 Task: Create a due date automation trigger when advanced on, on the wednesday before a card is due add basic without the yellow label at 11:00 AM.
Action: Mouse moved to (1001, 308)
Screenshot: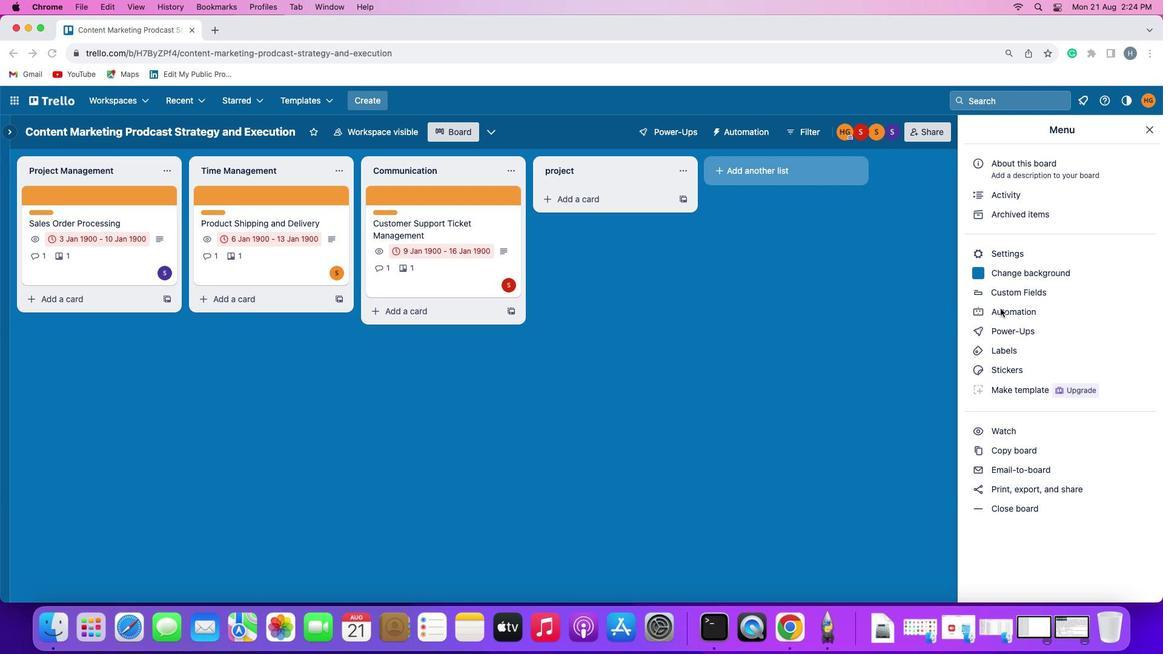
Action: Mouse pressed left at (1001, 308)
Screenshot: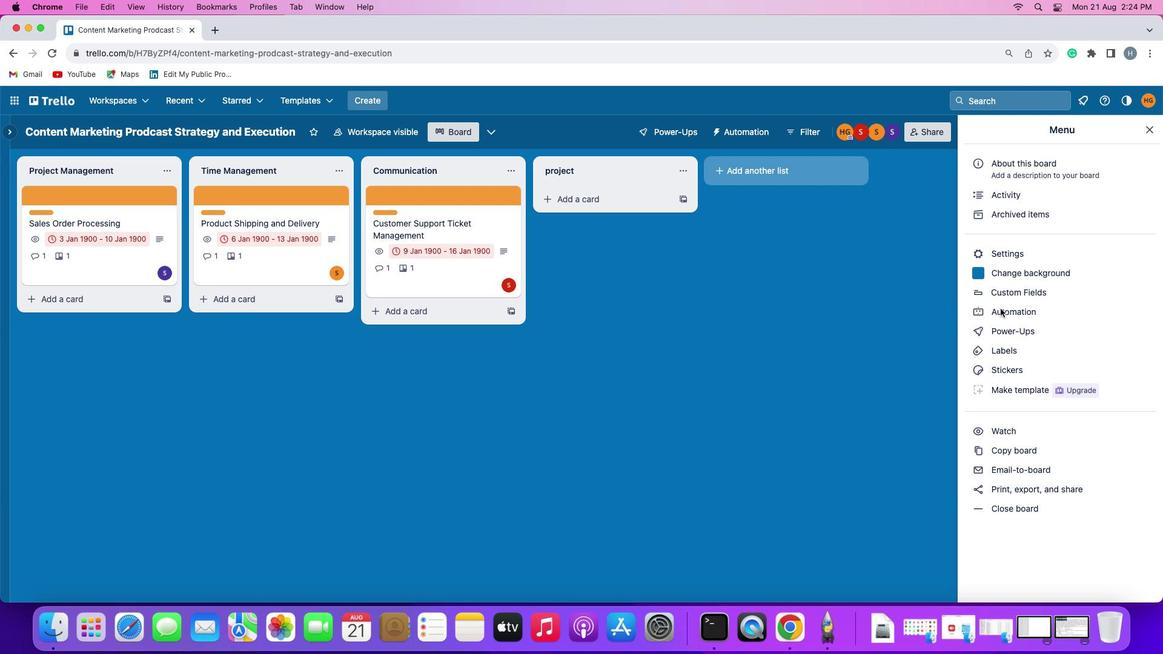 
Action: Mouse pressed left at (1001, 308)
Screenshot: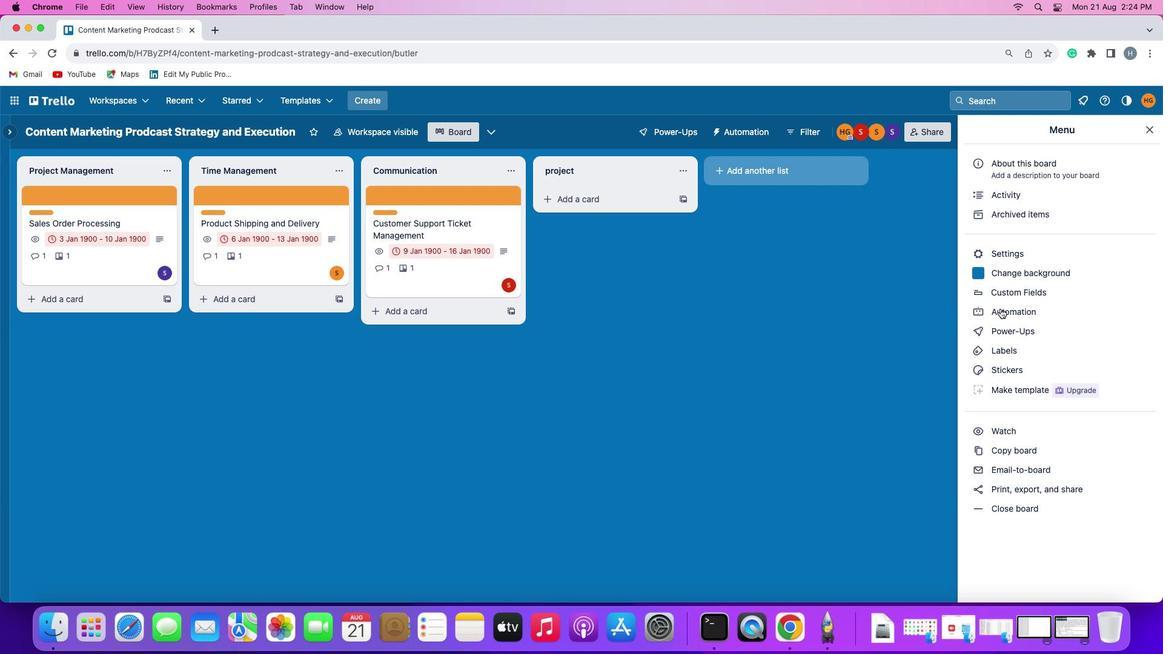 
Action: Mouse moved to (90, 290)
Screenshot: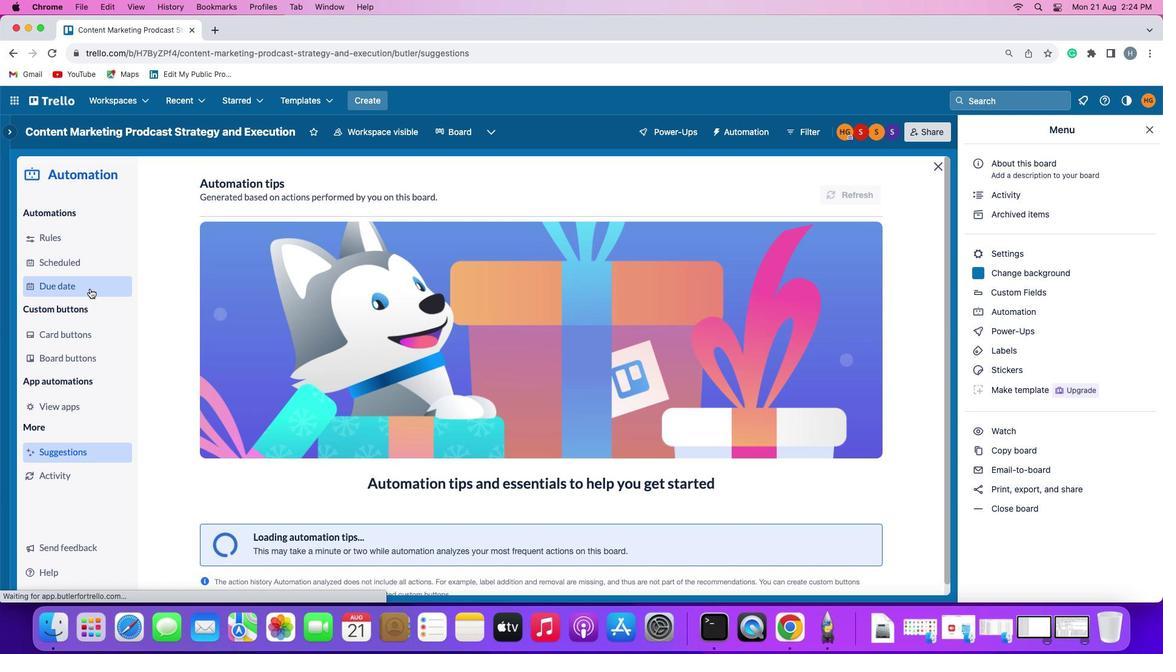 
Action: Mouse pressed left at (90, 290)
Screenshot: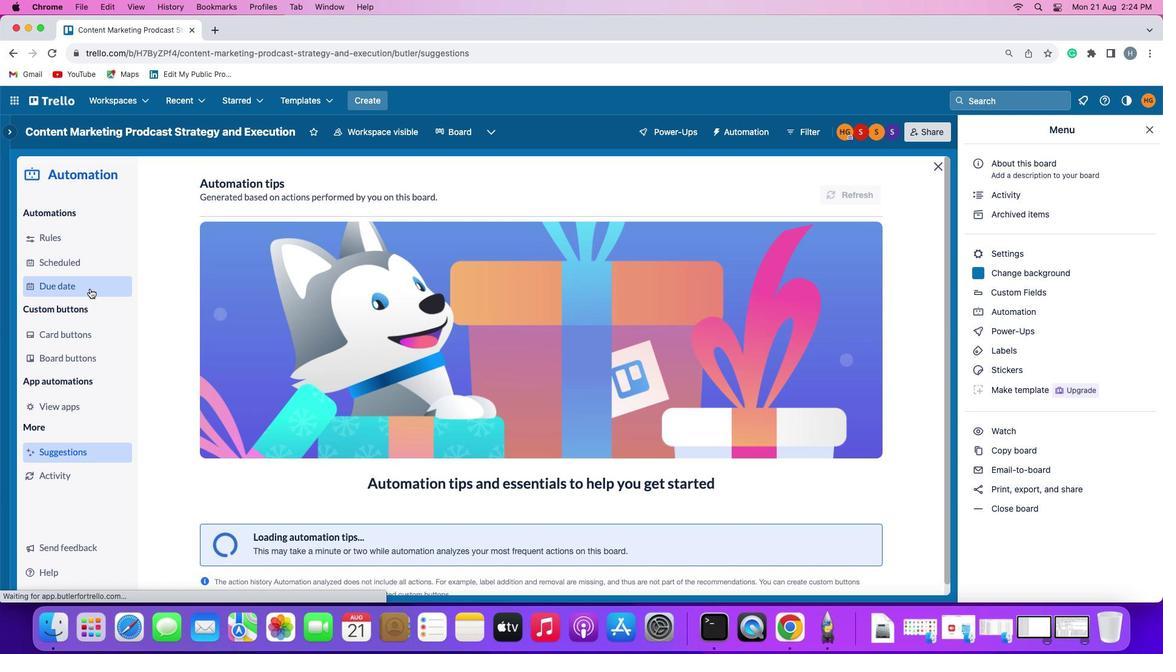 
Action: Mouse moved to (804, 187)
Screenshot: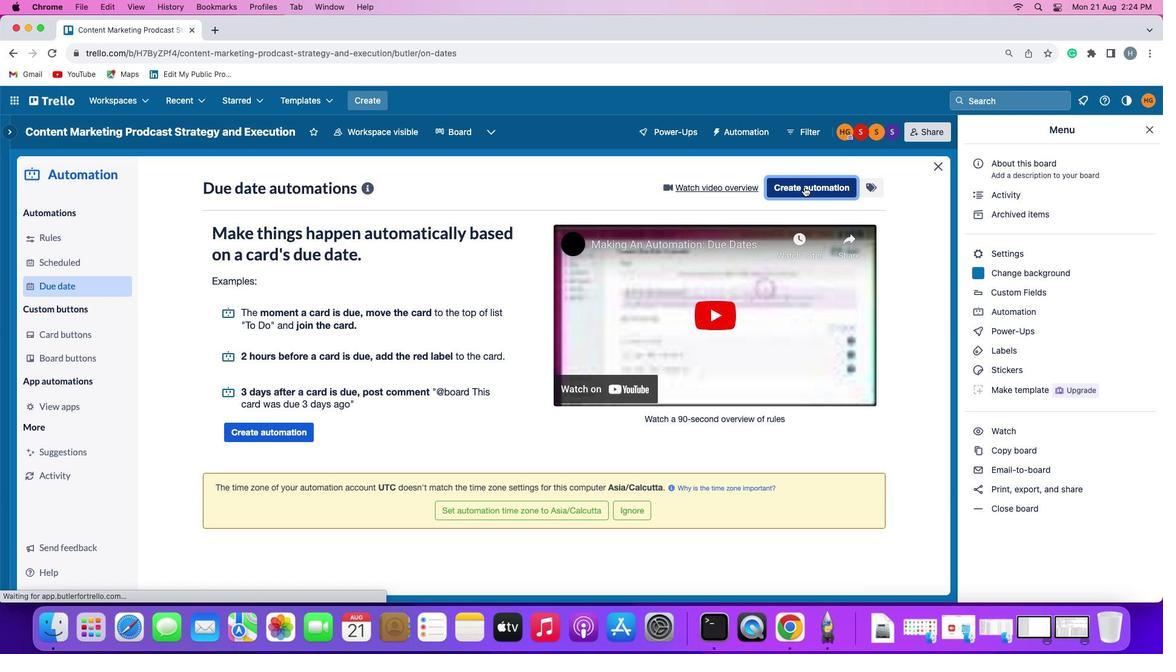 
Action: Mouse pressed left at (804, 187)
Screenshot: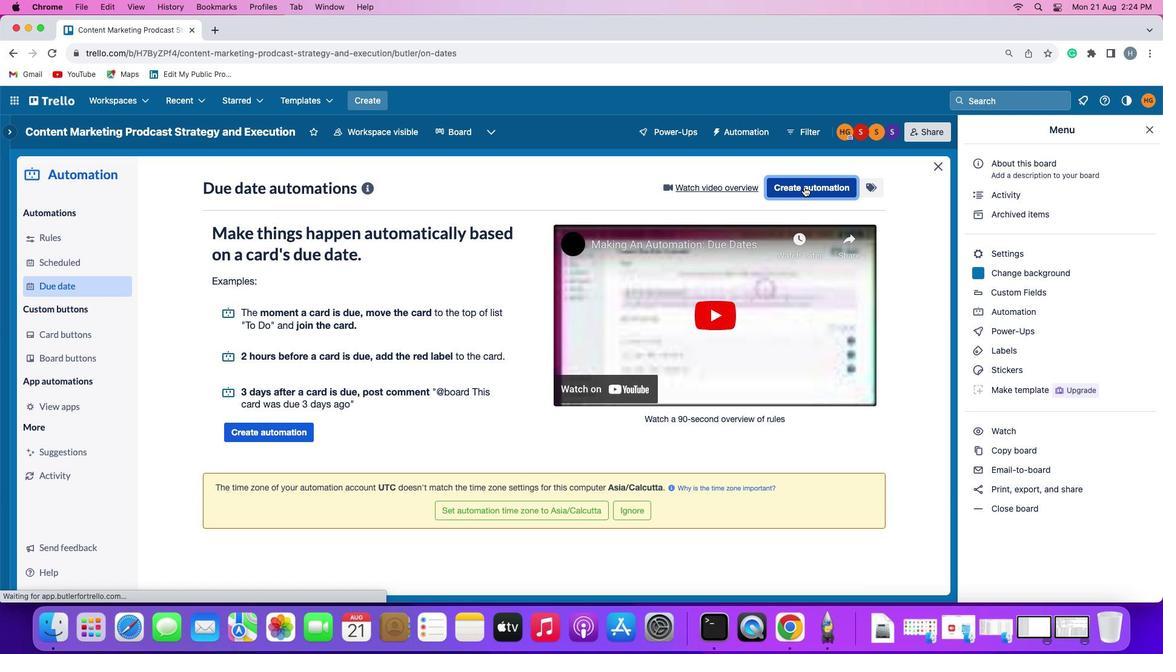 
Action: Mouse moved to (232, 303)
Screenshot: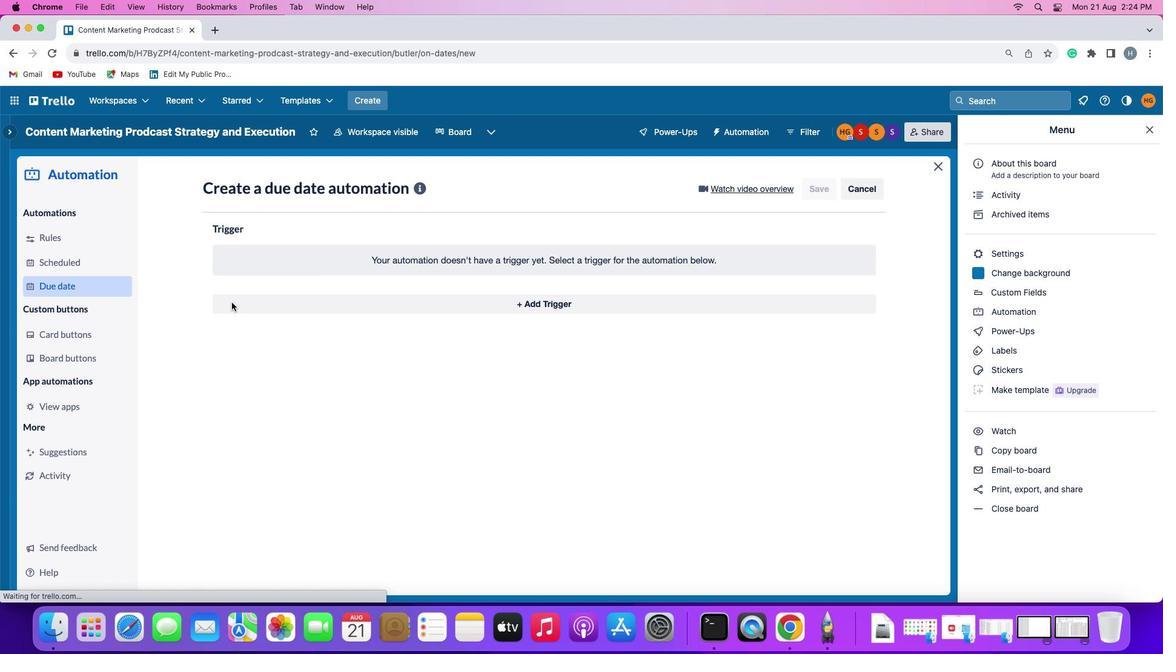 
Action: Mouse pressed left at (232, 303)
Screenshot: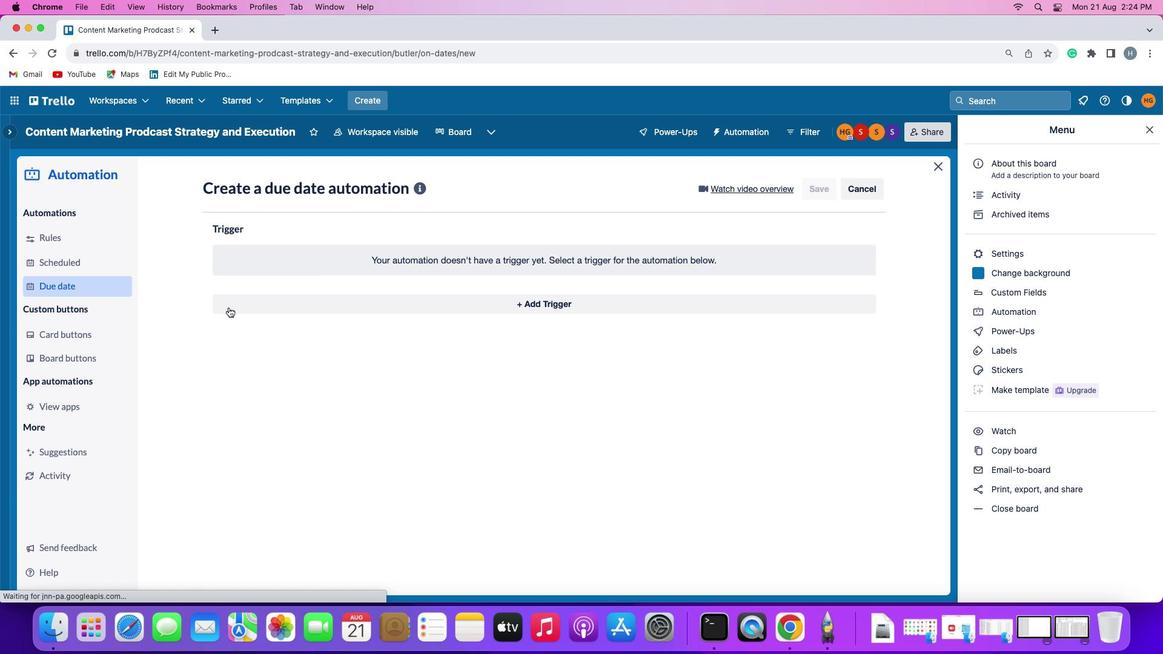 
Action: Mouse moved to (257, 527)
Screenshot: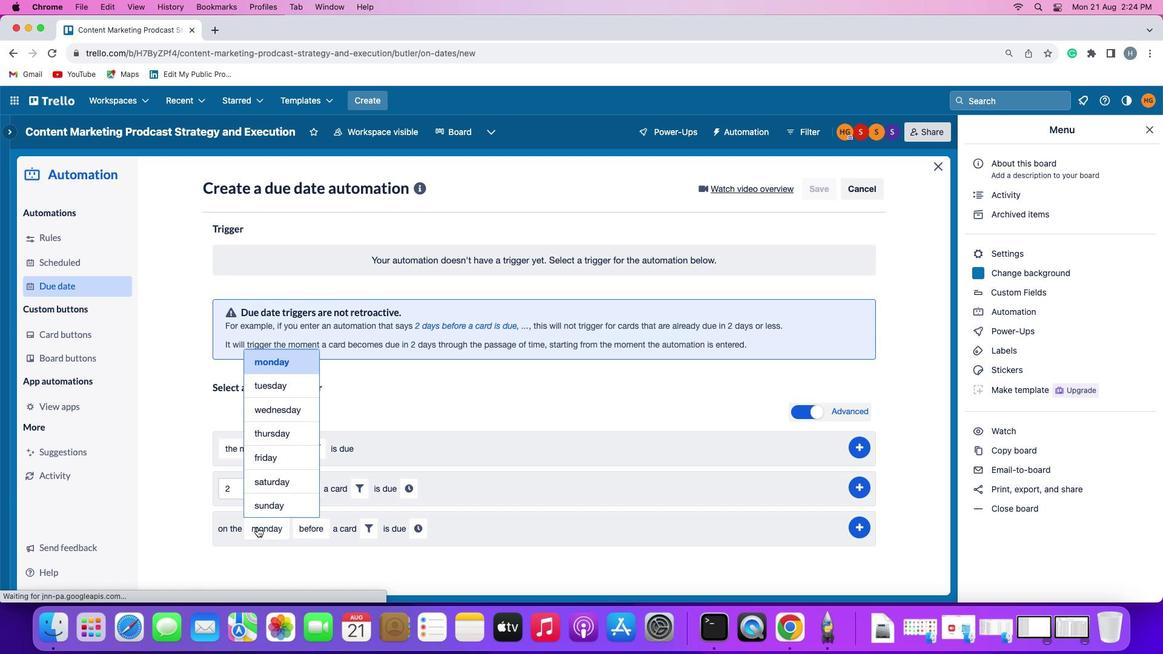 
Action: Mouse pressed left at (257, 527)
Screenshot: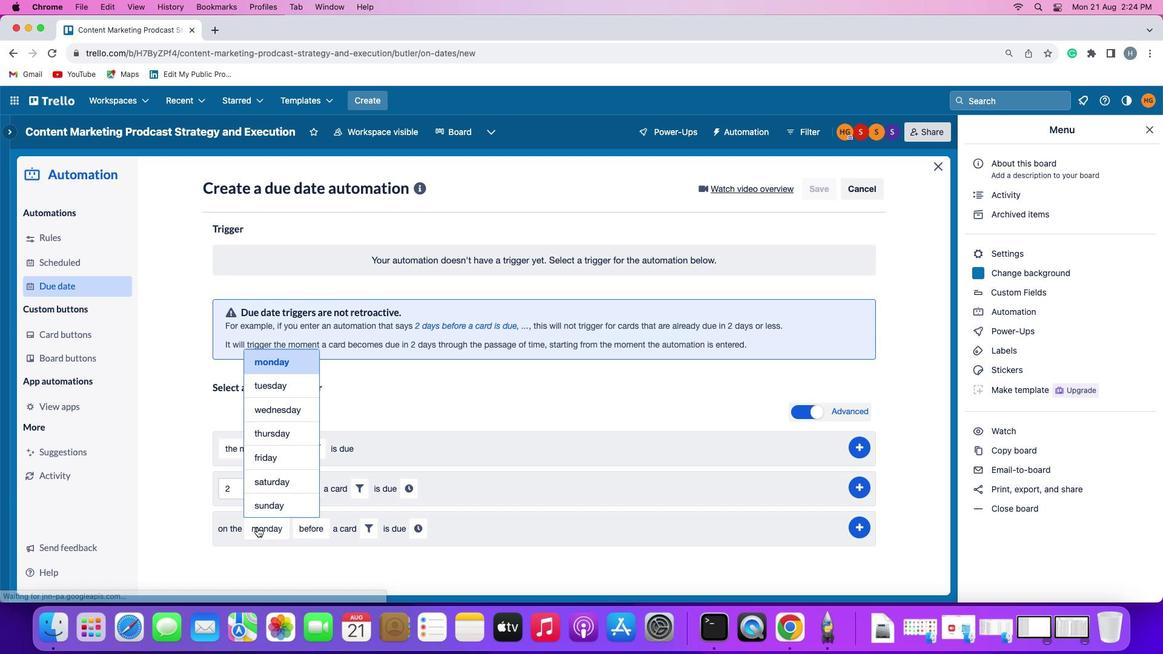
Action: Mouse moved to (276, 409)
Screenshot: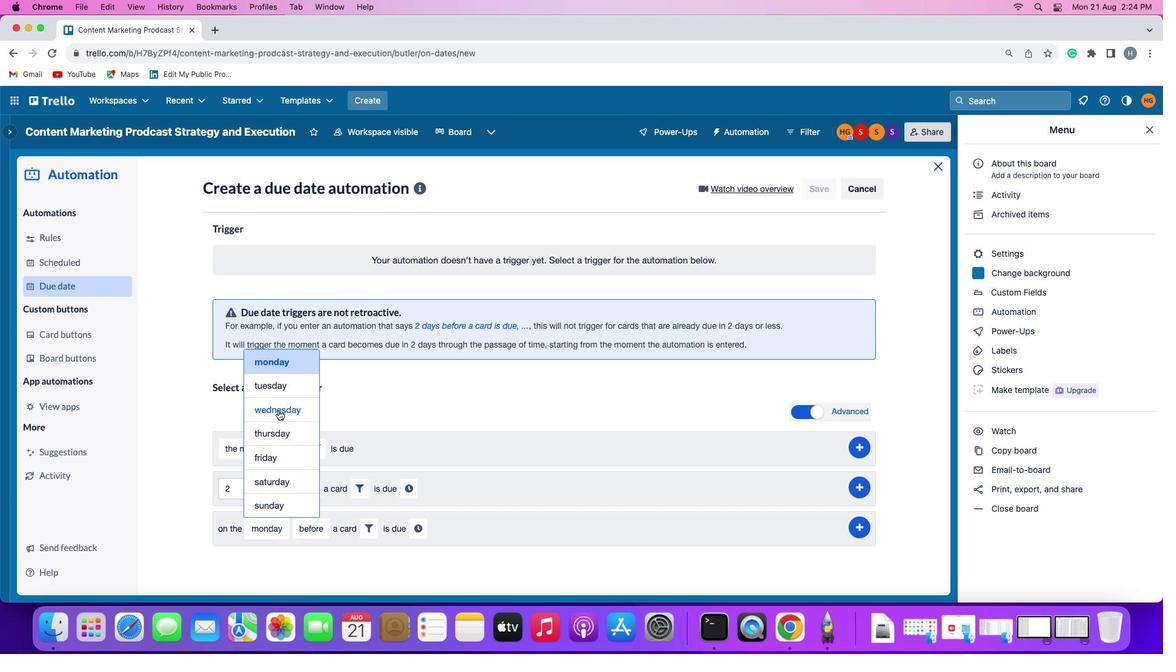 
Action: Mouse pressed left at (276, 409)
Screenshot: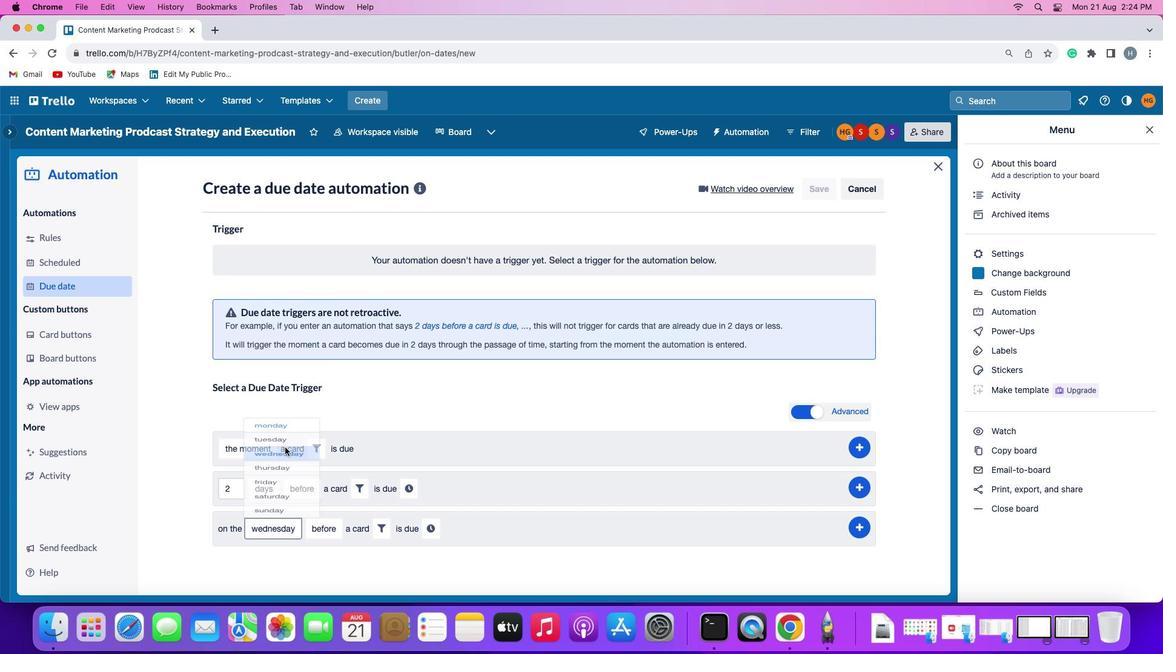 
Action: Mouse moved to (311, 534)
Screenshot: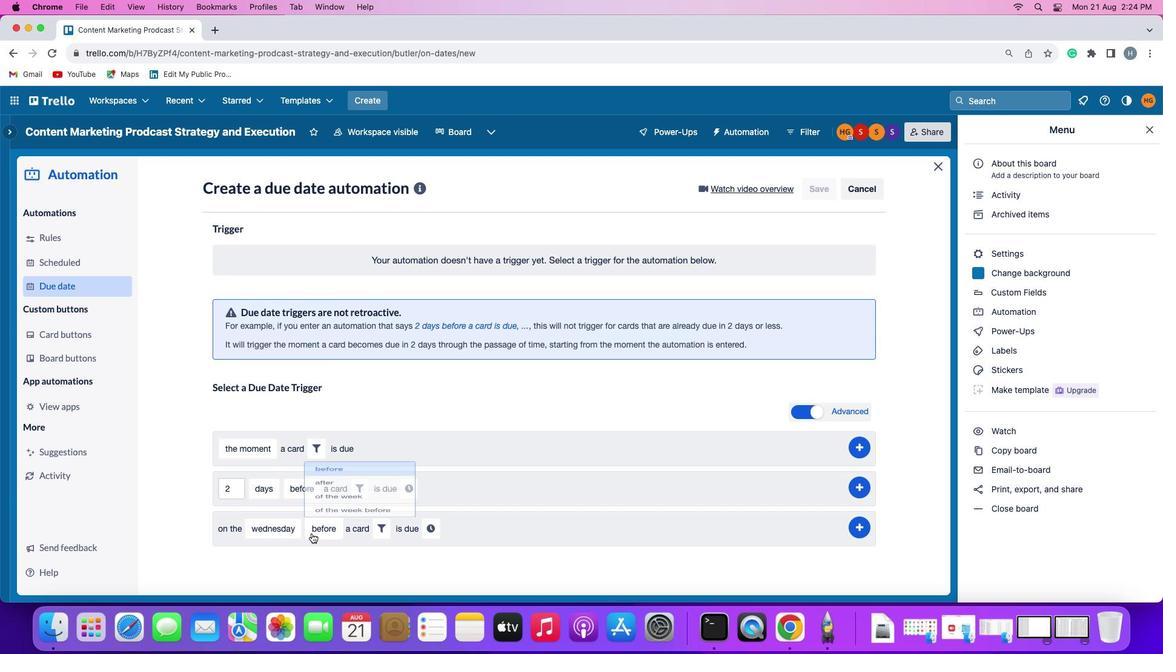 
Action: Mouse pressed left at (311, 534)
Screenshot: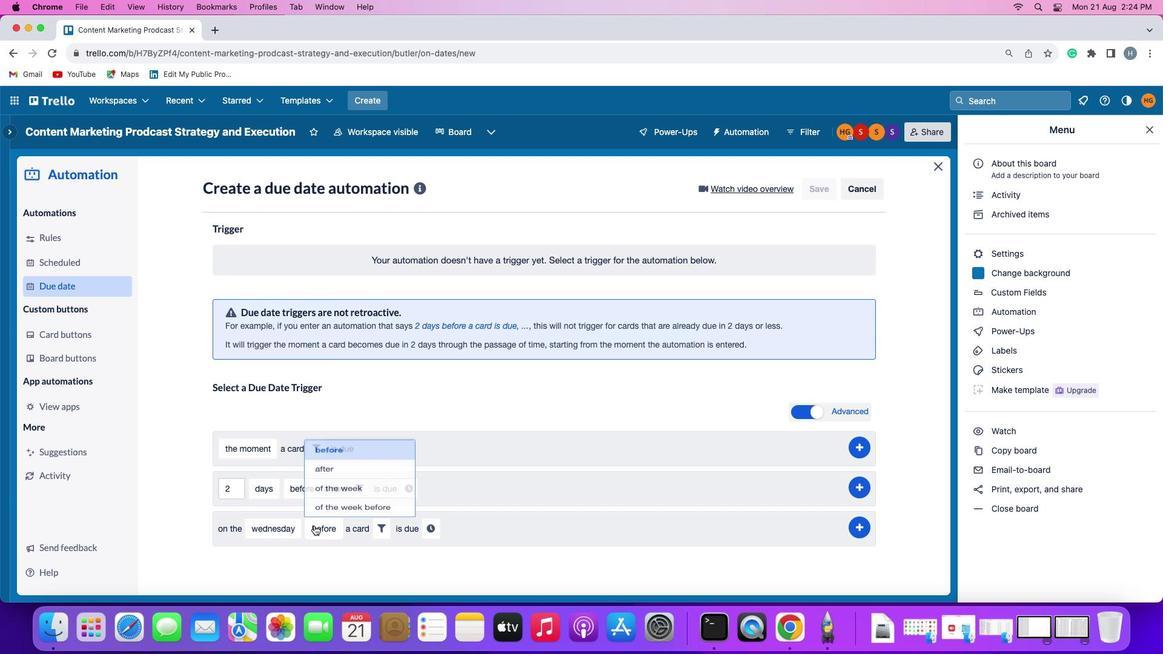 
Action: Mouse moved to (343, 437)
Screenshot: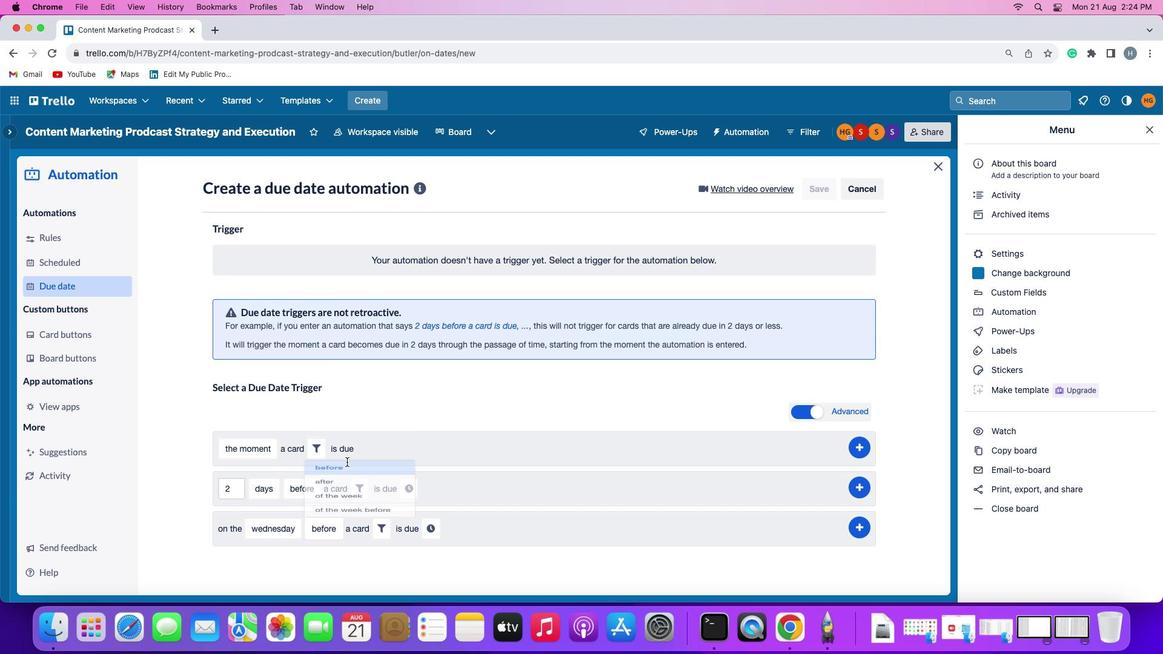 
Action: Mouse pressed left at (343, 437)
Screenshot: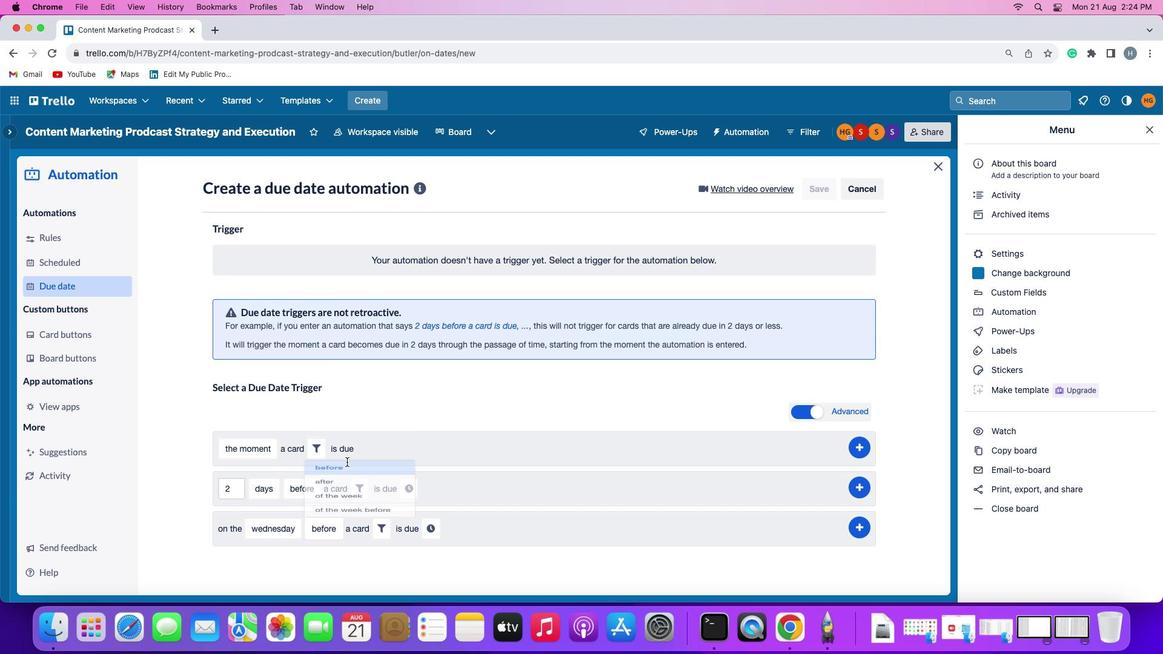 
Action: Mouse moved to (383, 533)
Screenshot: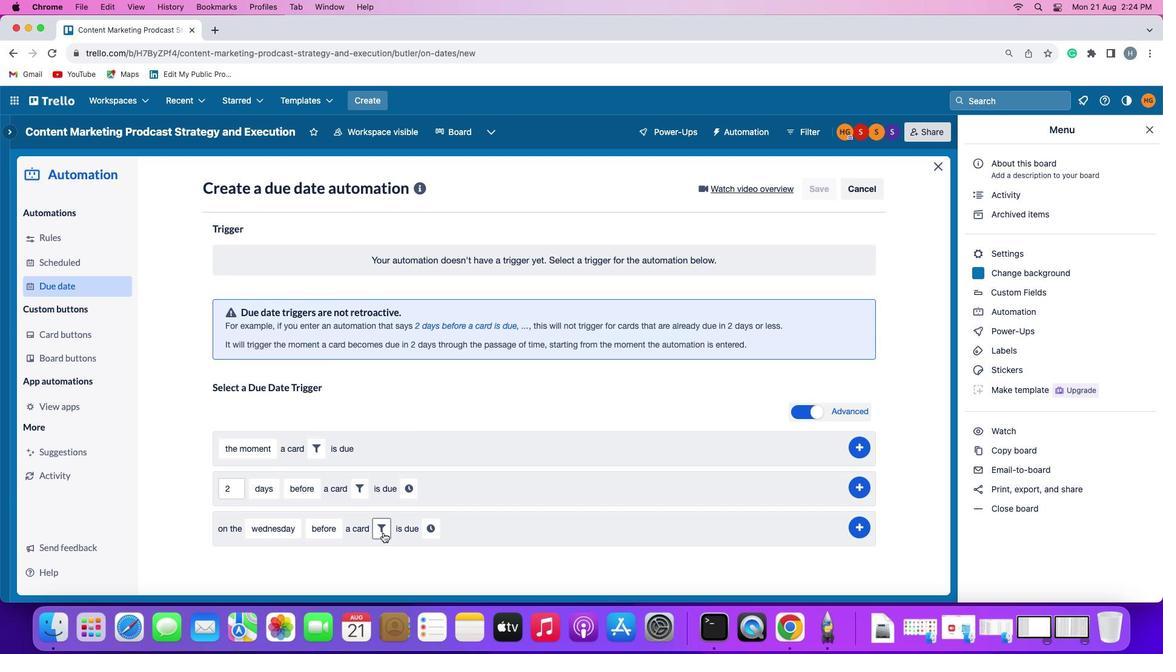 
Action: Mouse pressed left at (383, 533)
Screenshot: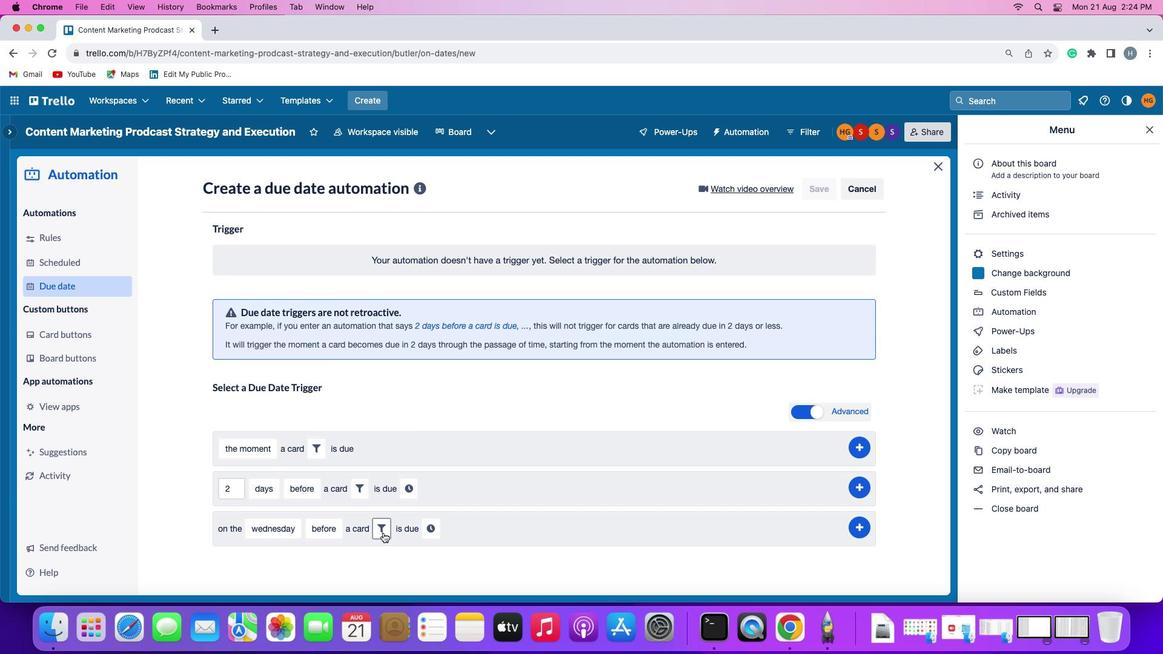 
Action: Mouse moved to (360, 559)
Screenshot: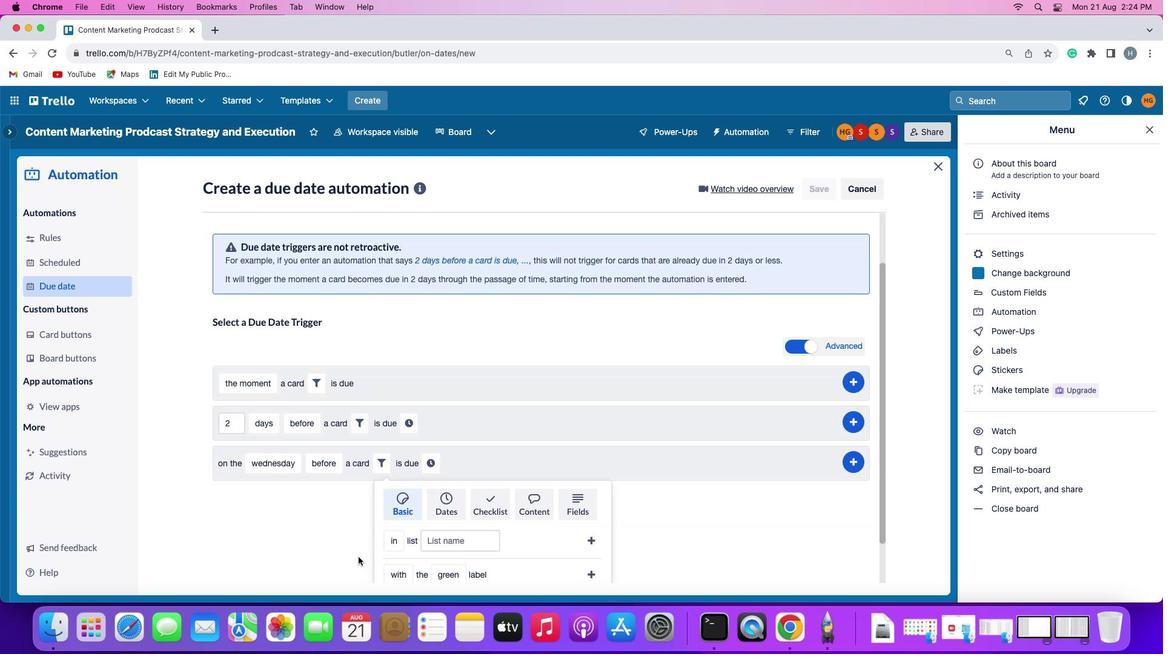 
Action: Mouse scrolled (360, 559) with delta (0, 0)
Screenshot: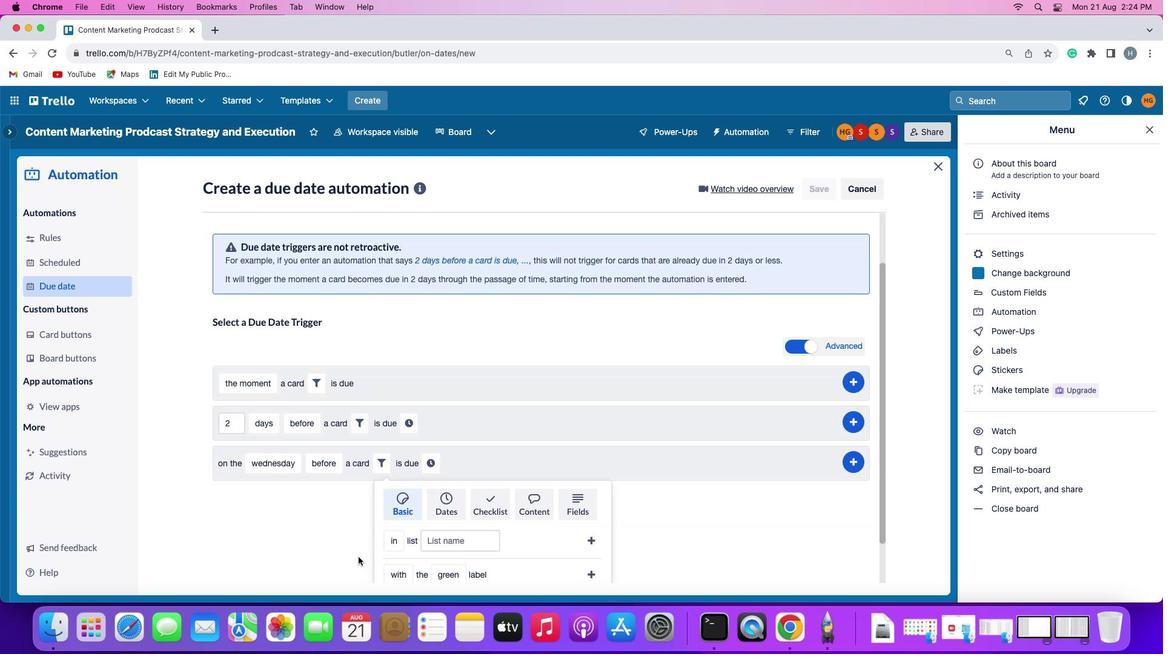 
Action: Mouse scrolled (360, 559) with delta (0, 0)
Screenshot: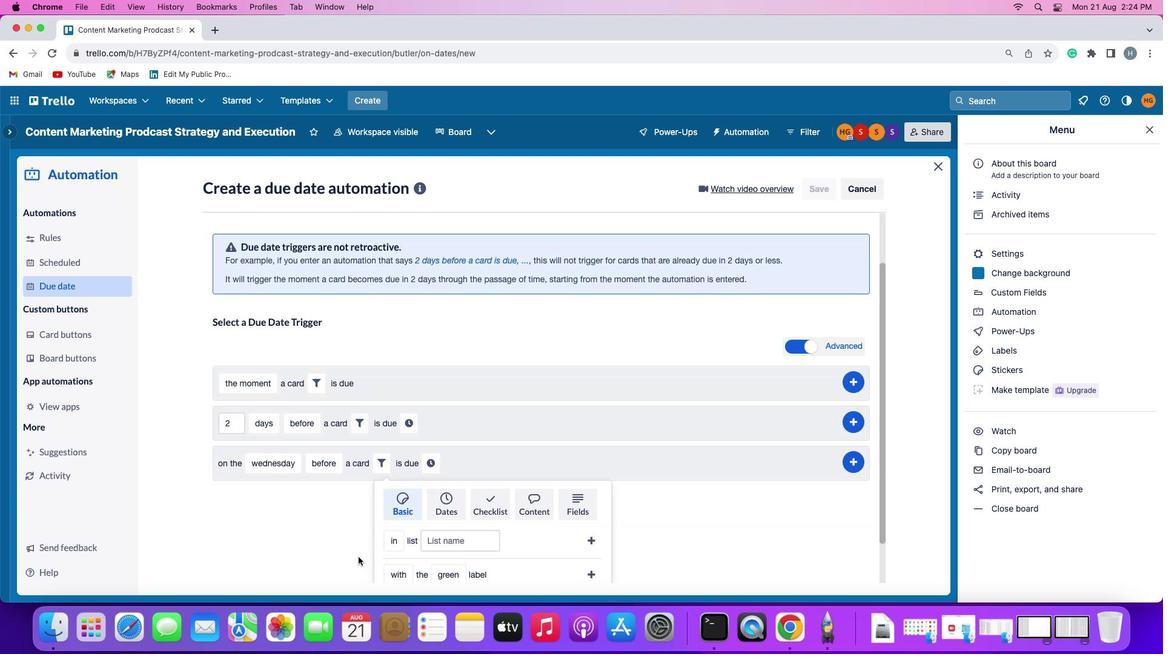 
Action: Mouse scrolled (360, 559) with delta (0, -1)
Screenshot: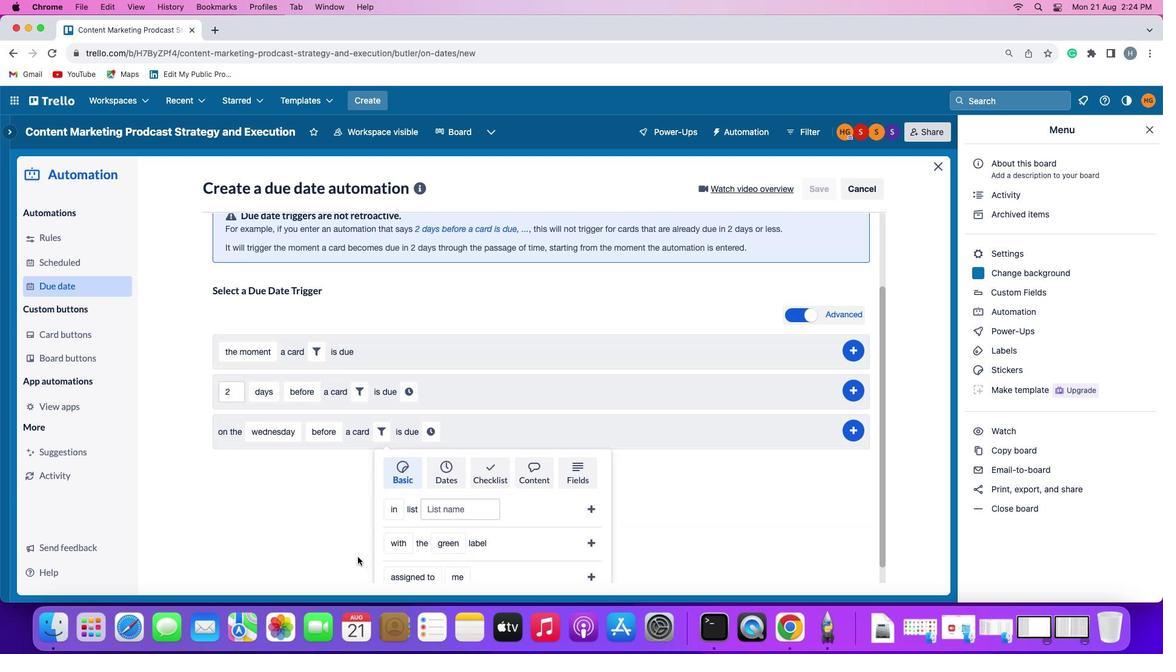 
Action: Mouse scrolled (360, 559) with delta (0, -3)
Screenshot: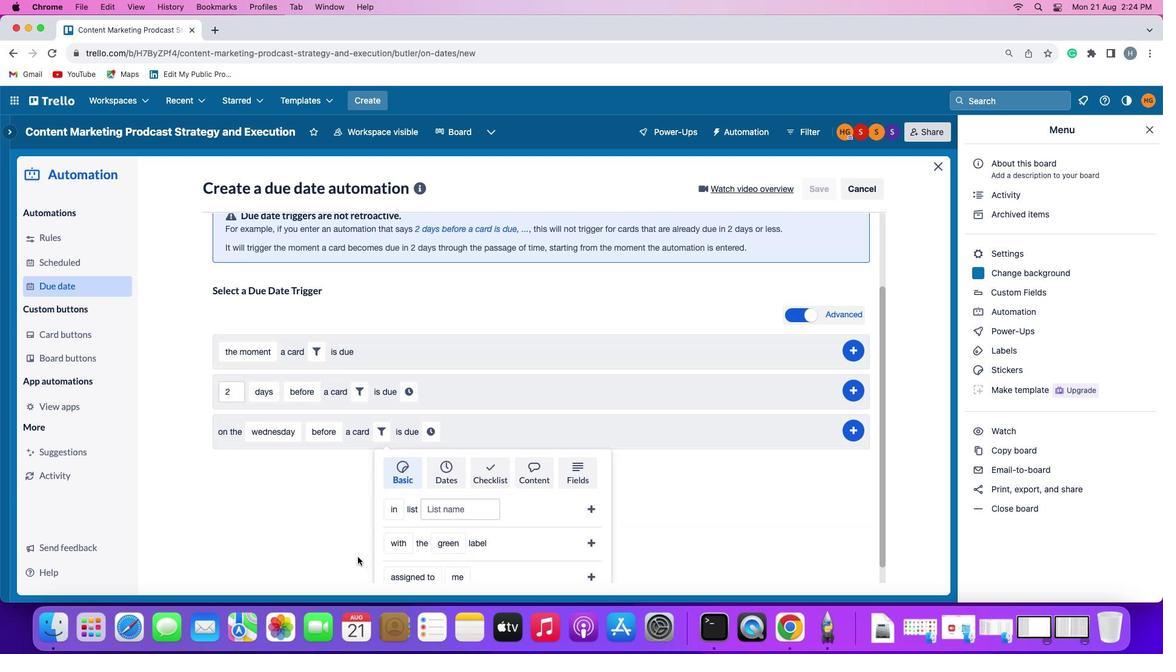 
Action: Mouse moved to (359, 559)
Screenshot: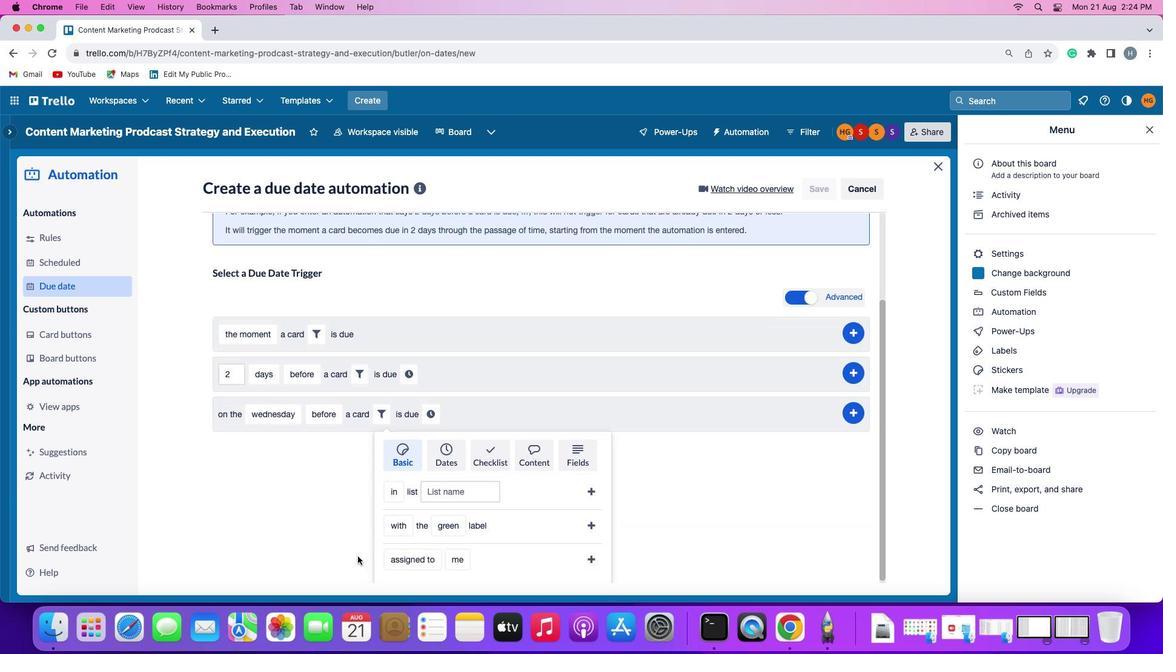 
Action: Mouse scrolled (359, 559) with delta (0, -3)
Screenshot: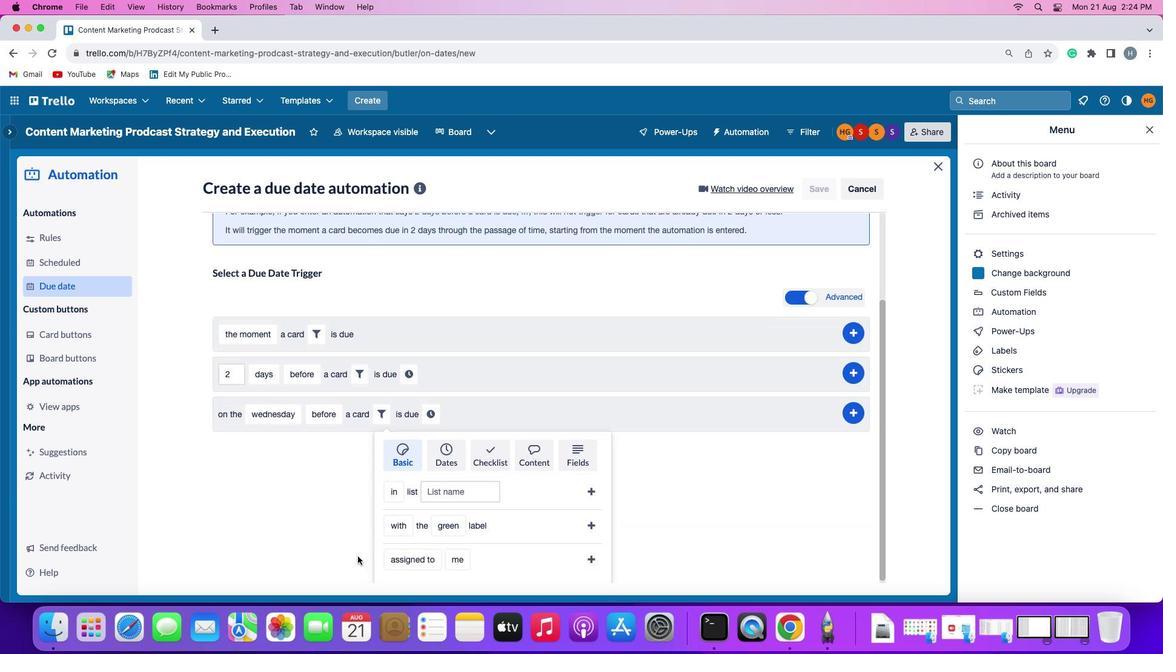 
Action: Mouse moved to (357, 557)
Screenshot: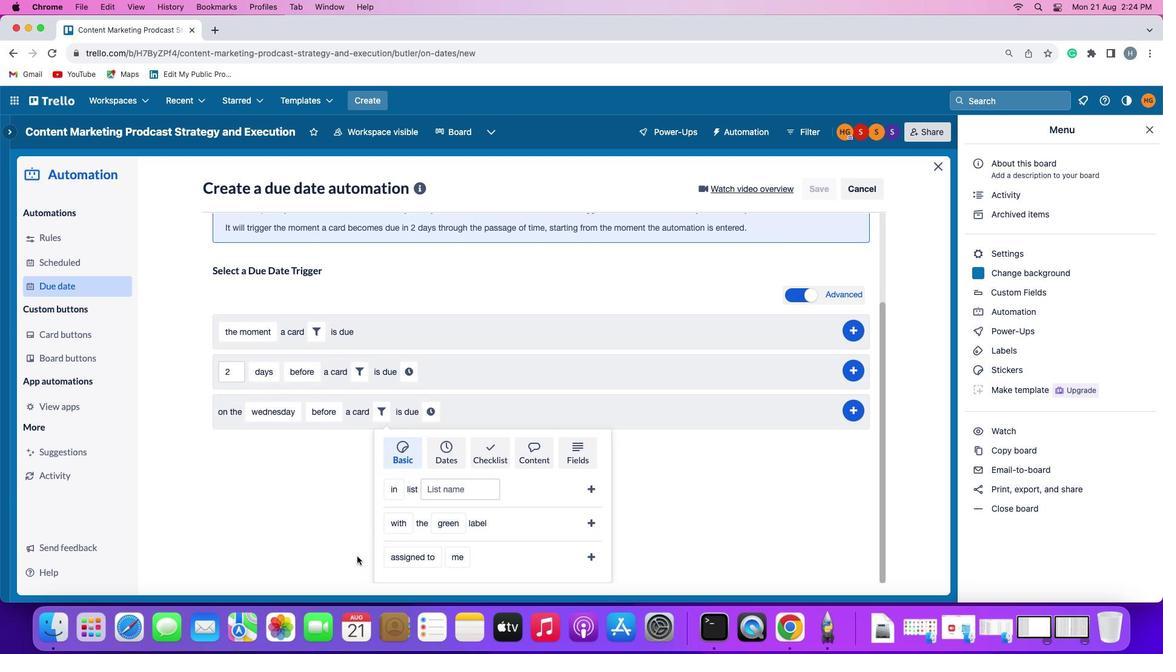 
Action: Mouse scrolled (357, 557) with delta (0, 0)
Screenshot: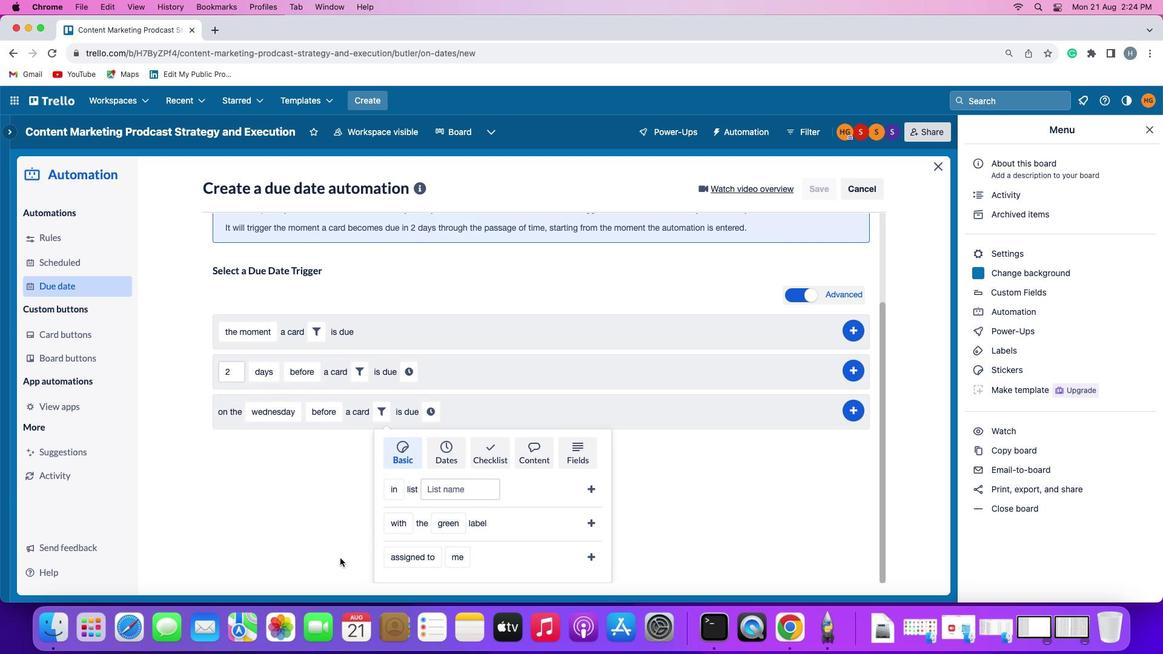
Action: Mouse scrolled (357, 557) with delta (0, 0)
Screenshot: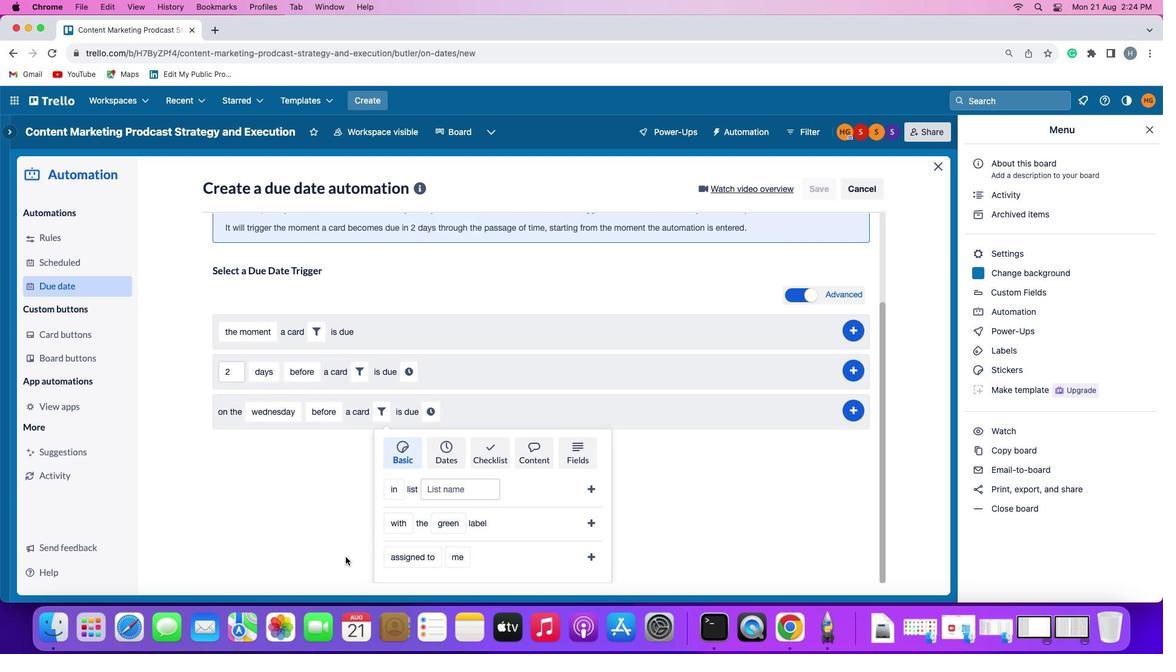 
Action: Mouse moved to (354, 556)
Screenshot: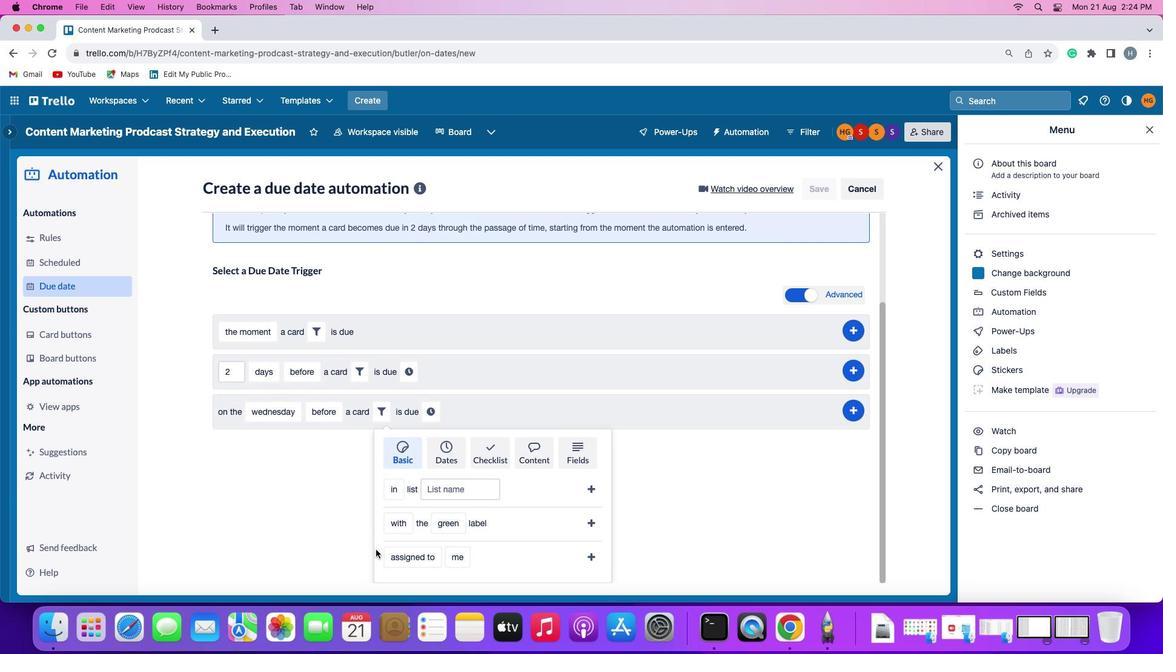 
Action: Mouse scrolled (354, 556) with delta (0, -1)
Screenshot: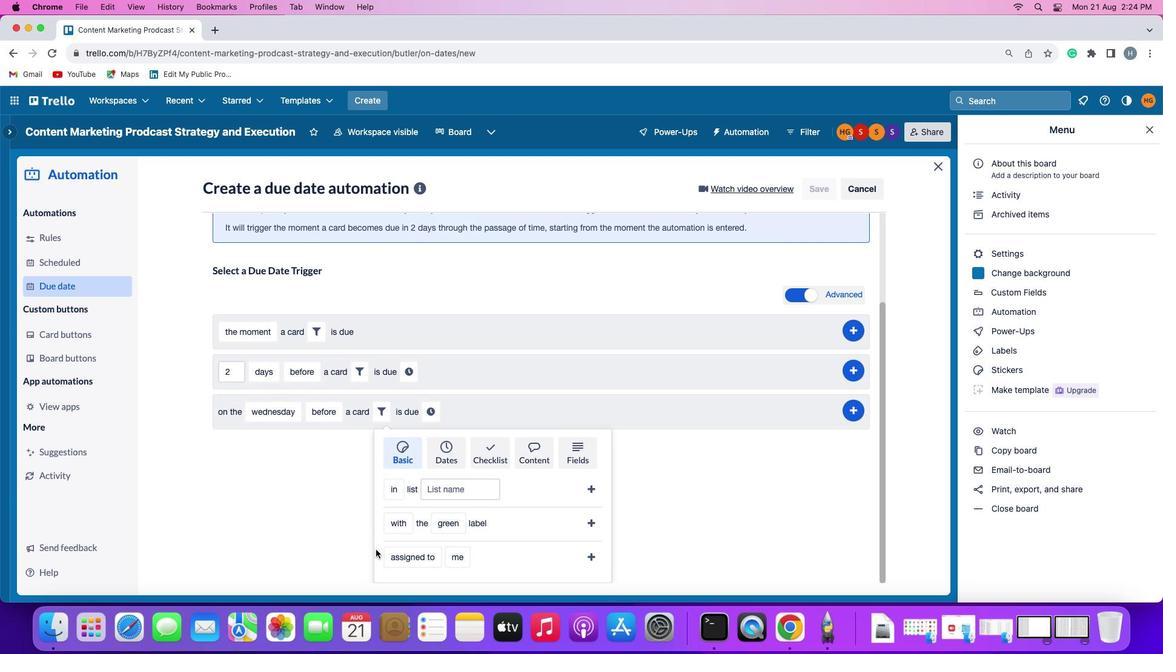 
Action: Mouse moved to (398, 523)
Screenshot: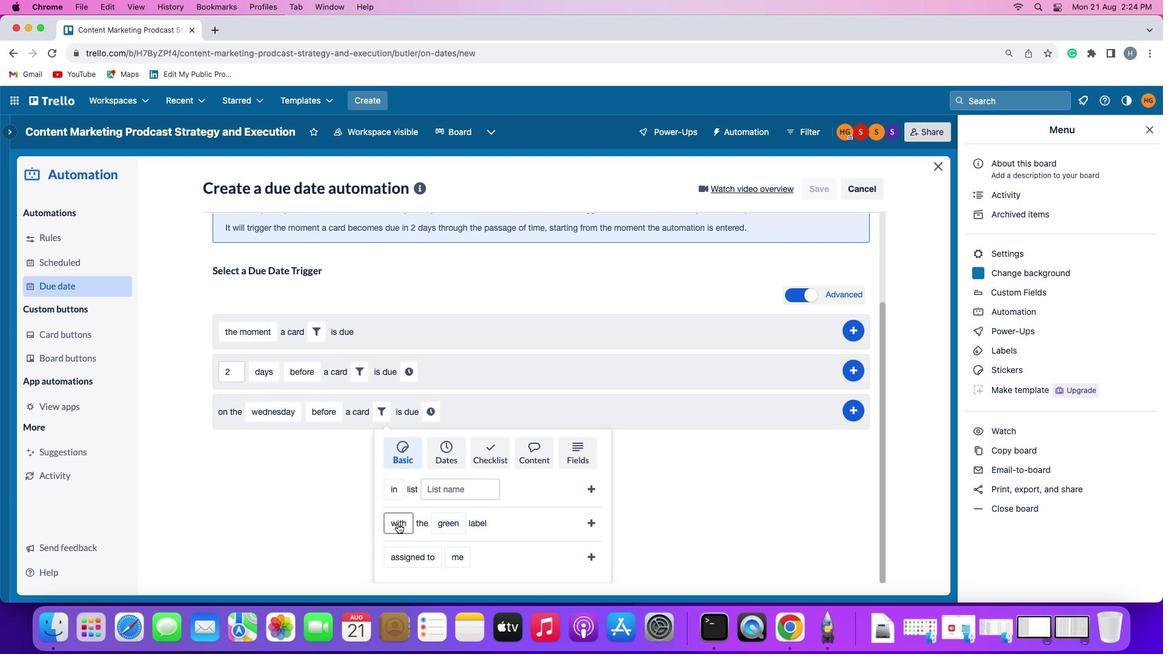 
Action: Mouse pressed left at (398, 523)
Screenshot: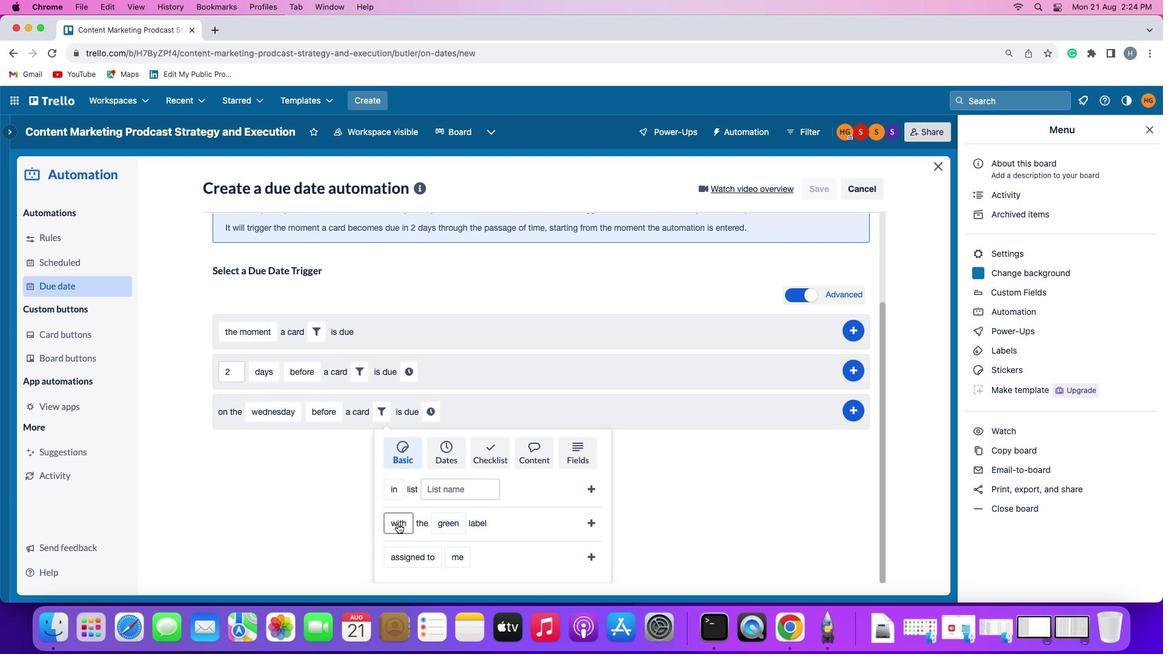 
Action: Mouse moved to (412, 475)
Screenshot: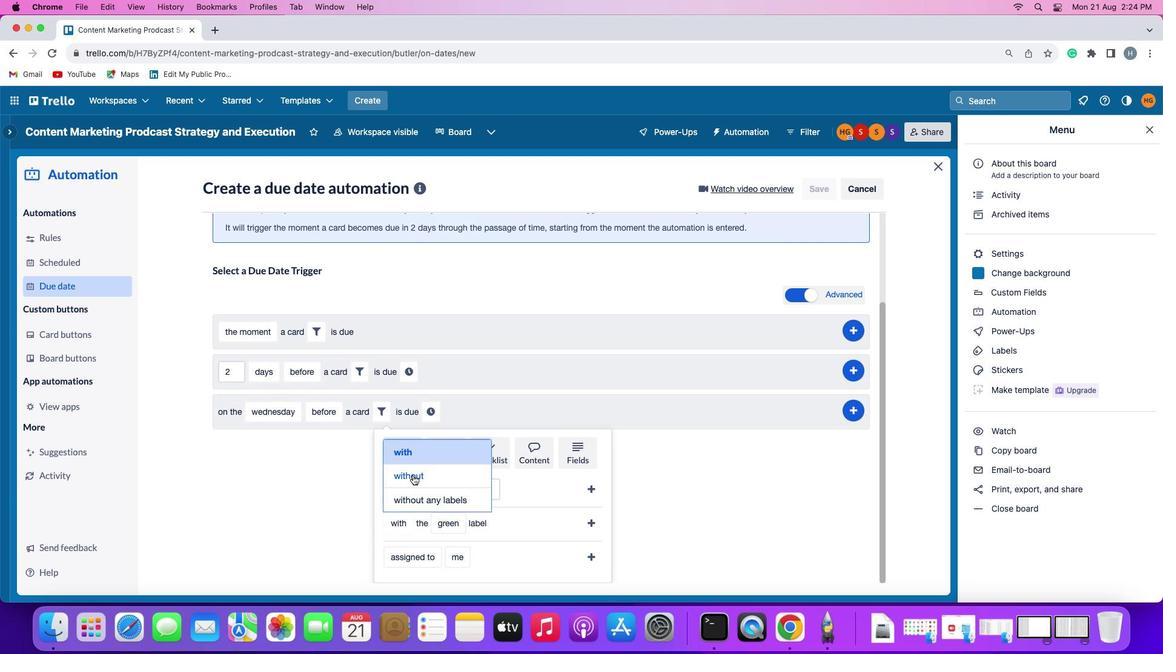 
Action: Mouse pressed left at (412, 475)
Screenshot: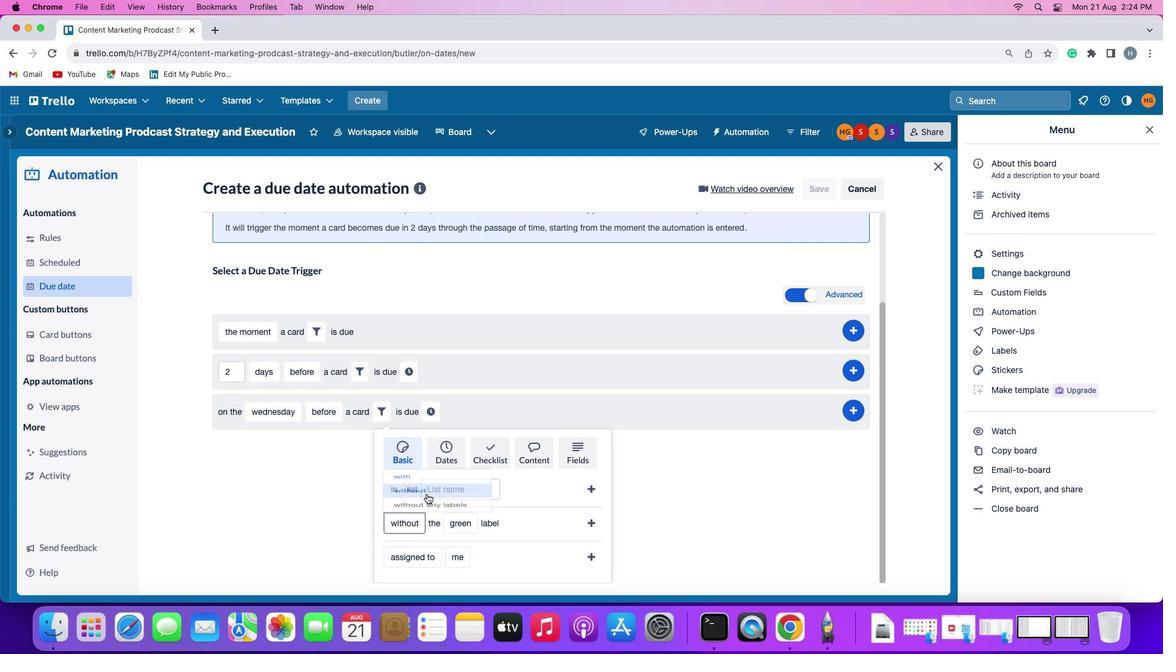 
Action: Mouse moved to (451, 521)
Screenshot: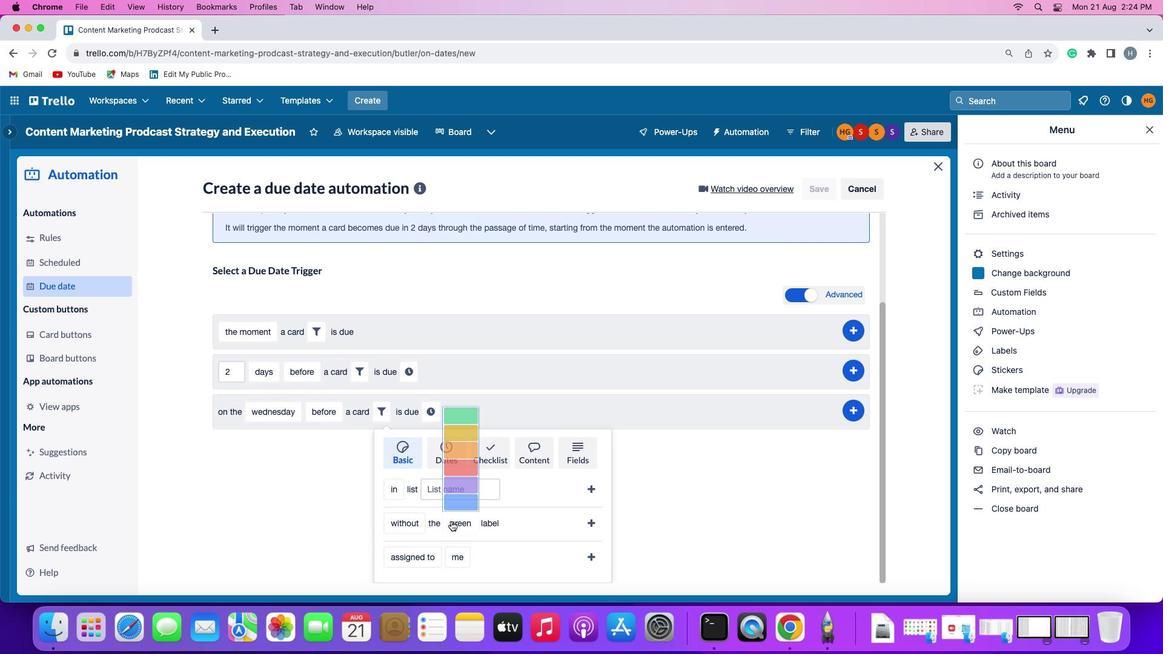 
Action: Mouse pressed left at (451, 521)
Screenshot: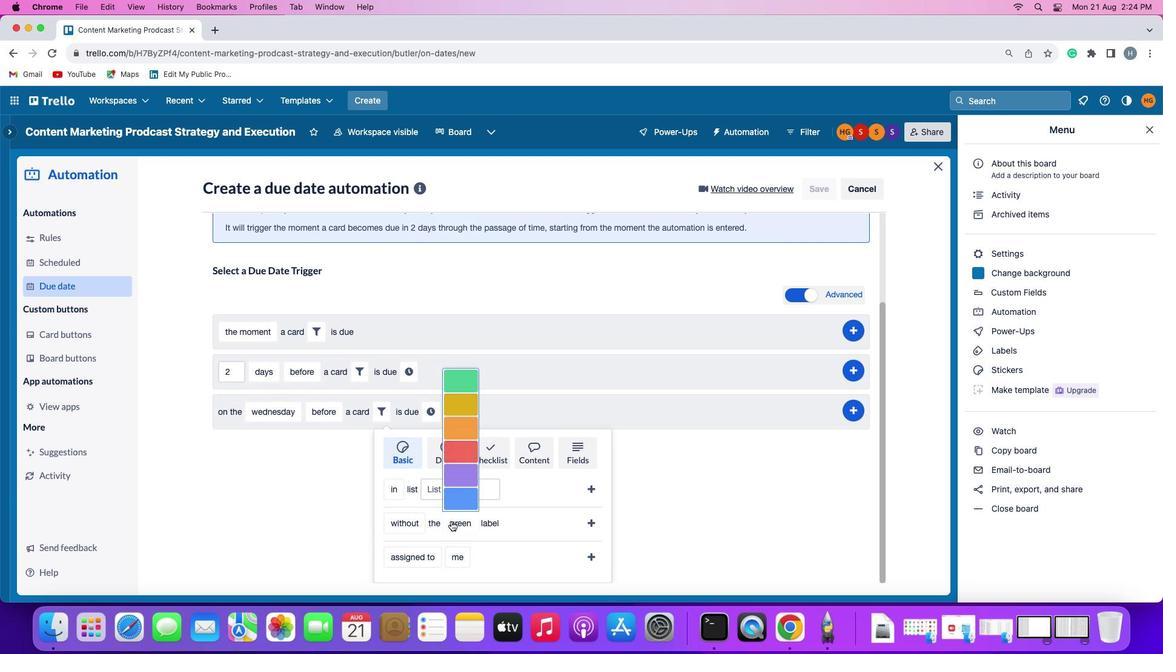 
Action: Mouse moved to (458, 393)
Screenshot: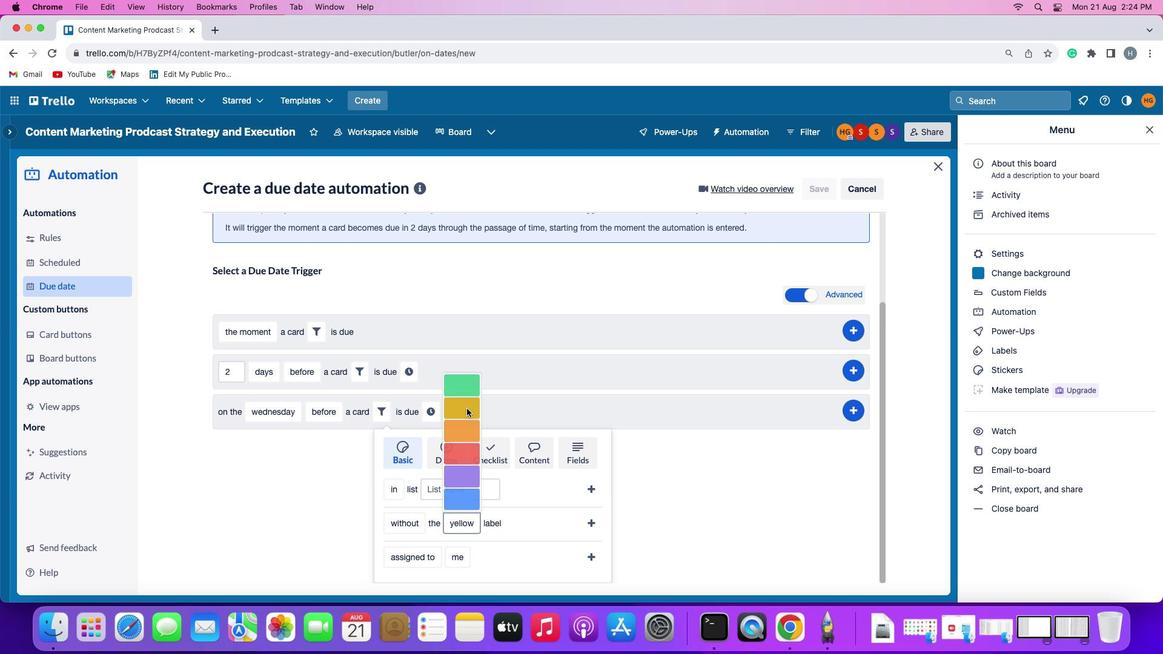 
Action: Mouse pressed left at (458, 393)
Screenshot: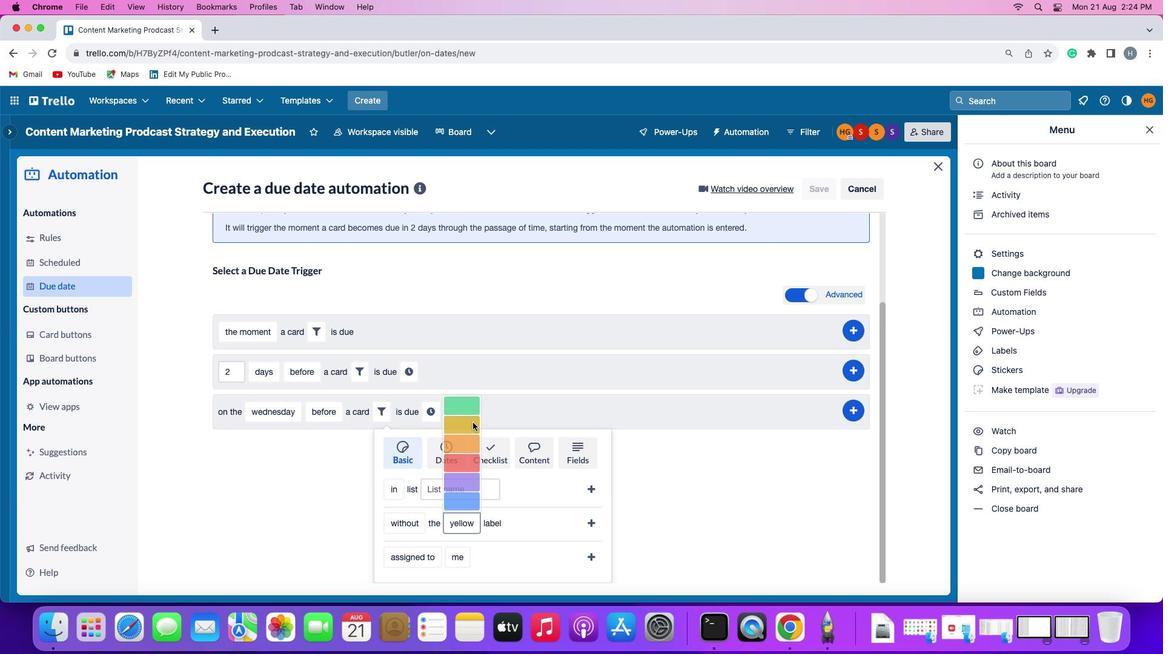 
Action: Mouse moved to (592, 520)
Screenshot: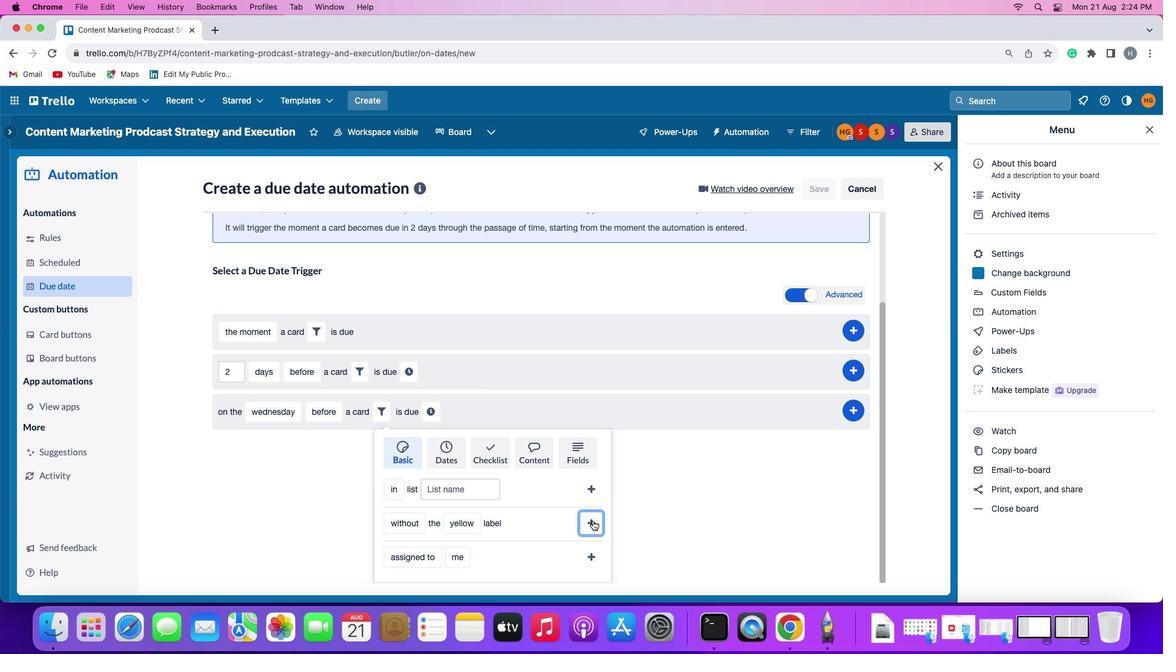 
Action: Mouse pressed left at (592, 520)
Screenshot: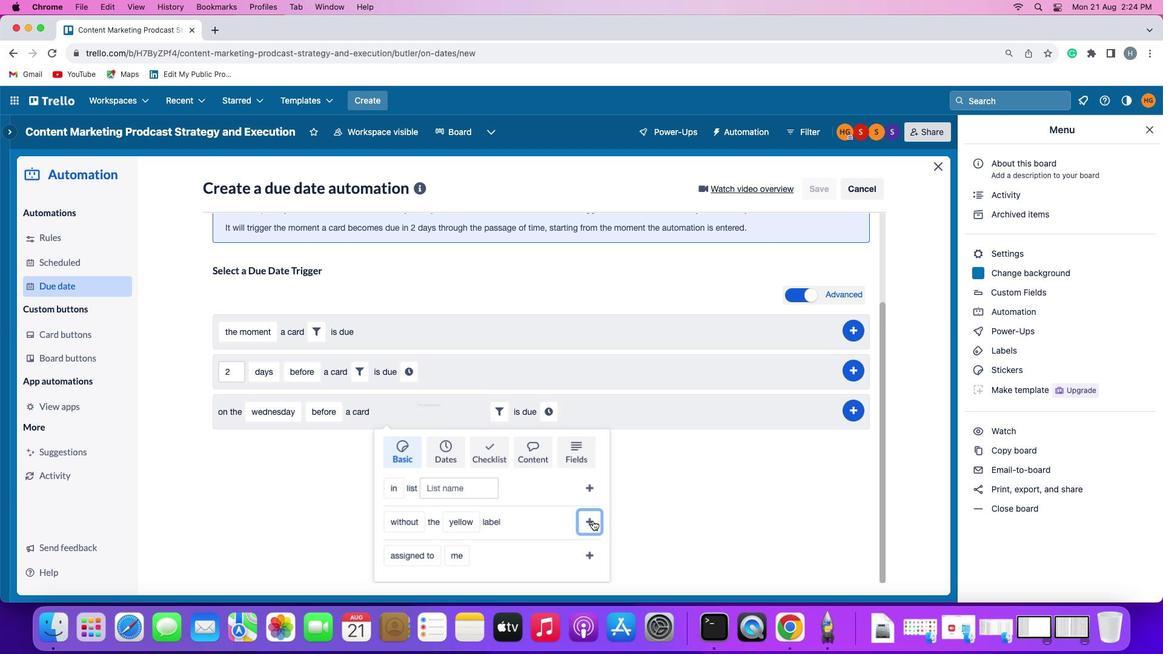 
Action: Mouse moved to (549, 520)
Screenshot: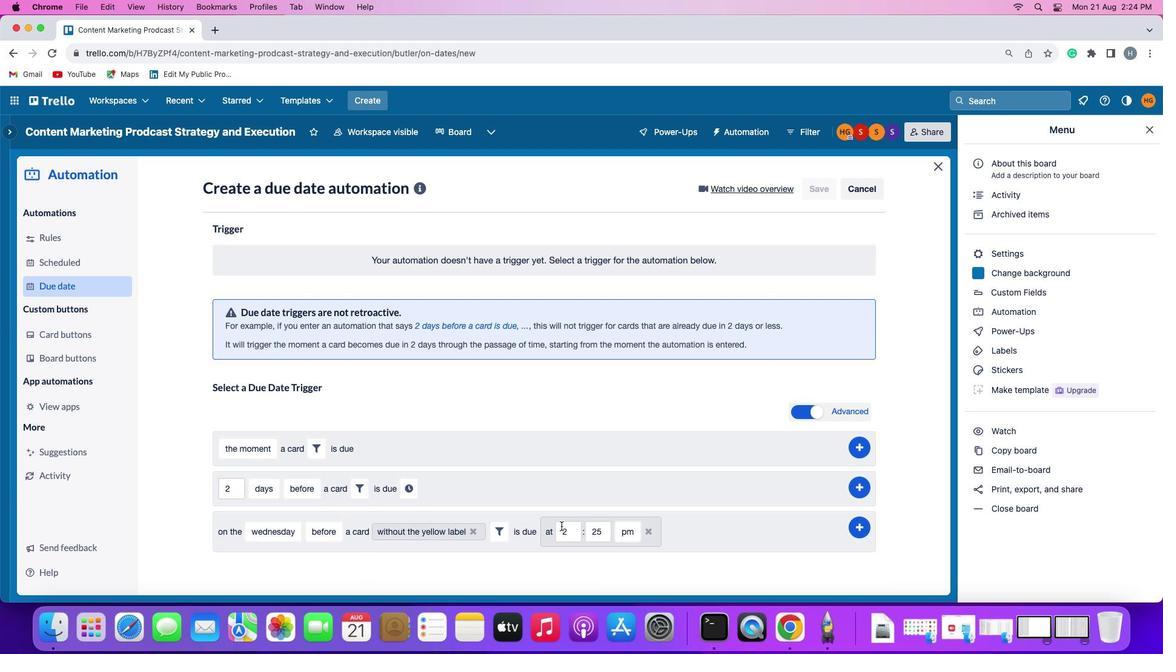 
Action: Mouse pressed left at (549, 520)
Screenshot: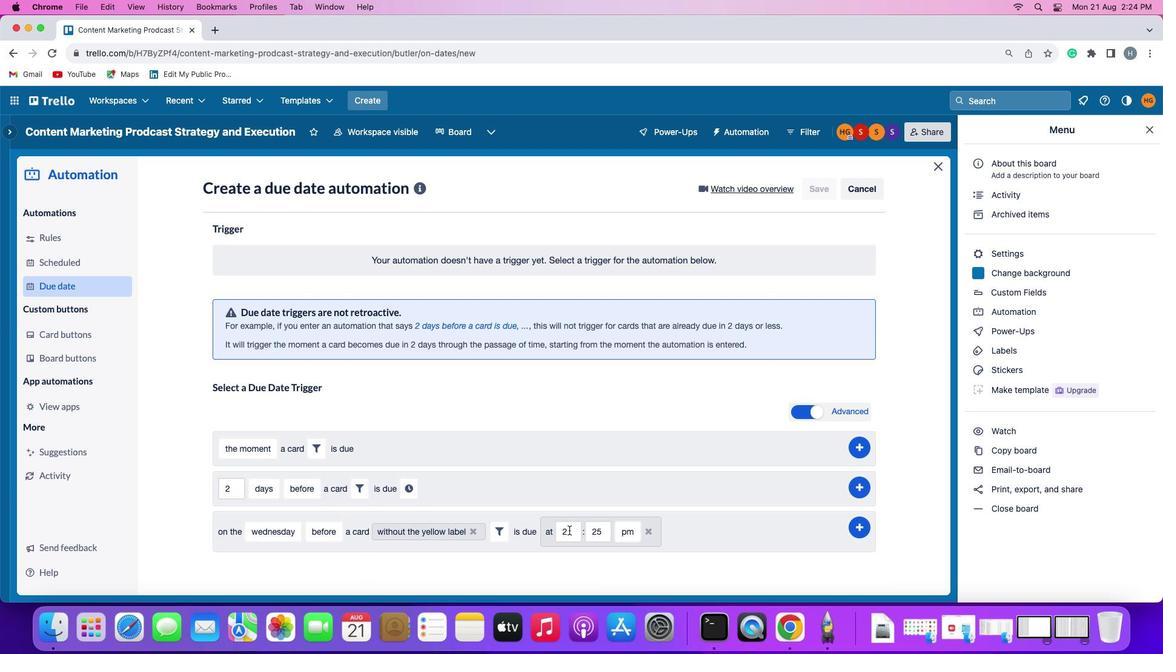
Action: Mouse moved to (575, 533)
Screenshot: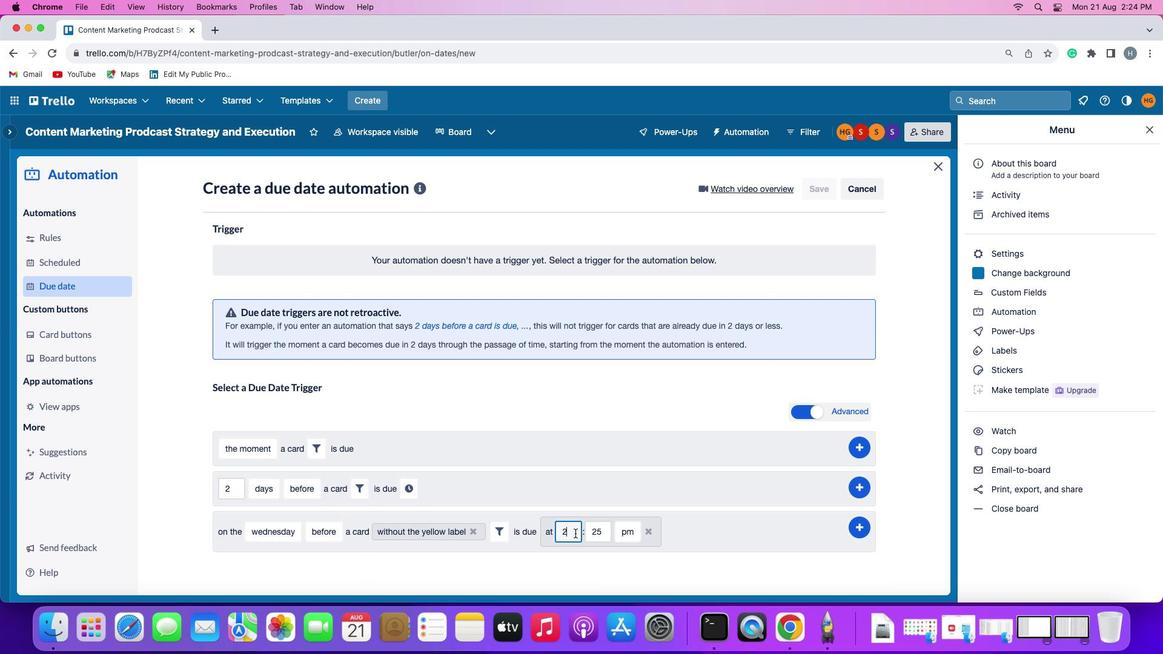 
Action: Mouse pressed left at (575, 533)
Screenshot: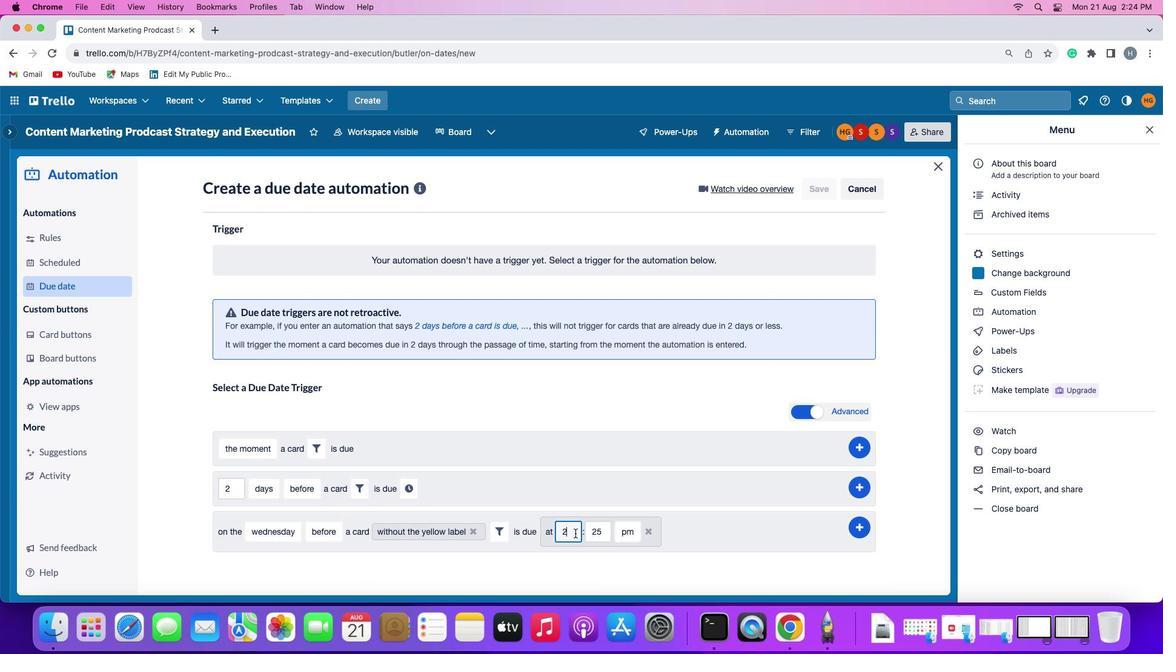 
Action: Mouse moved to (576, 530)
Screenshot: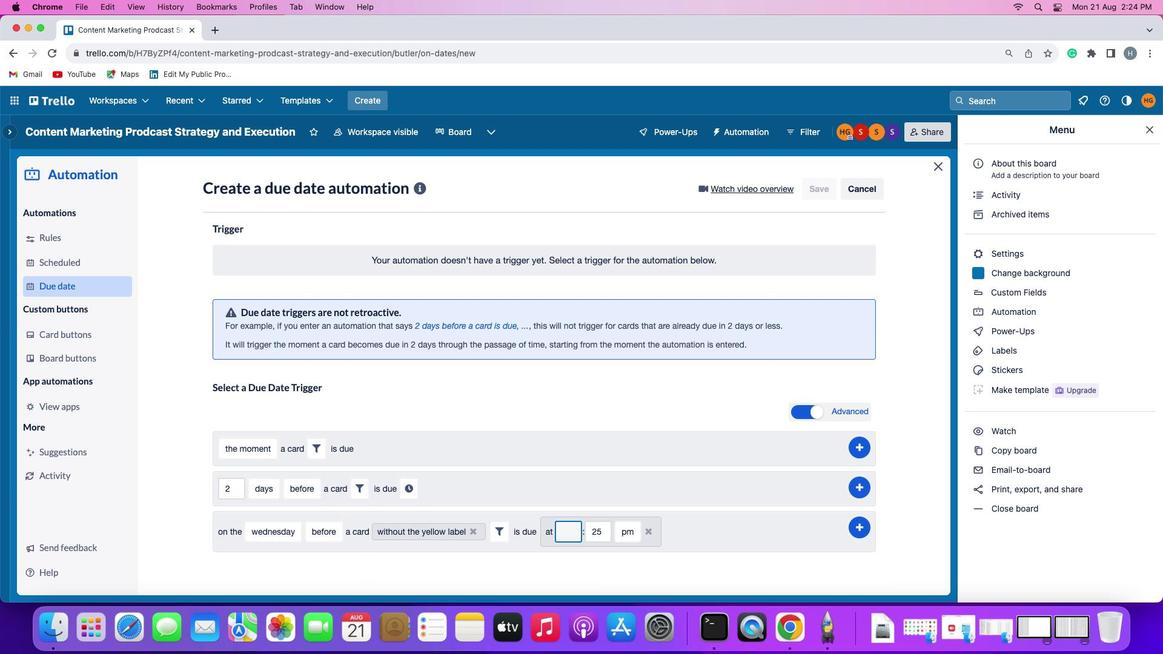 
Action: Key pressed Key.backspace'1'
Screenshot: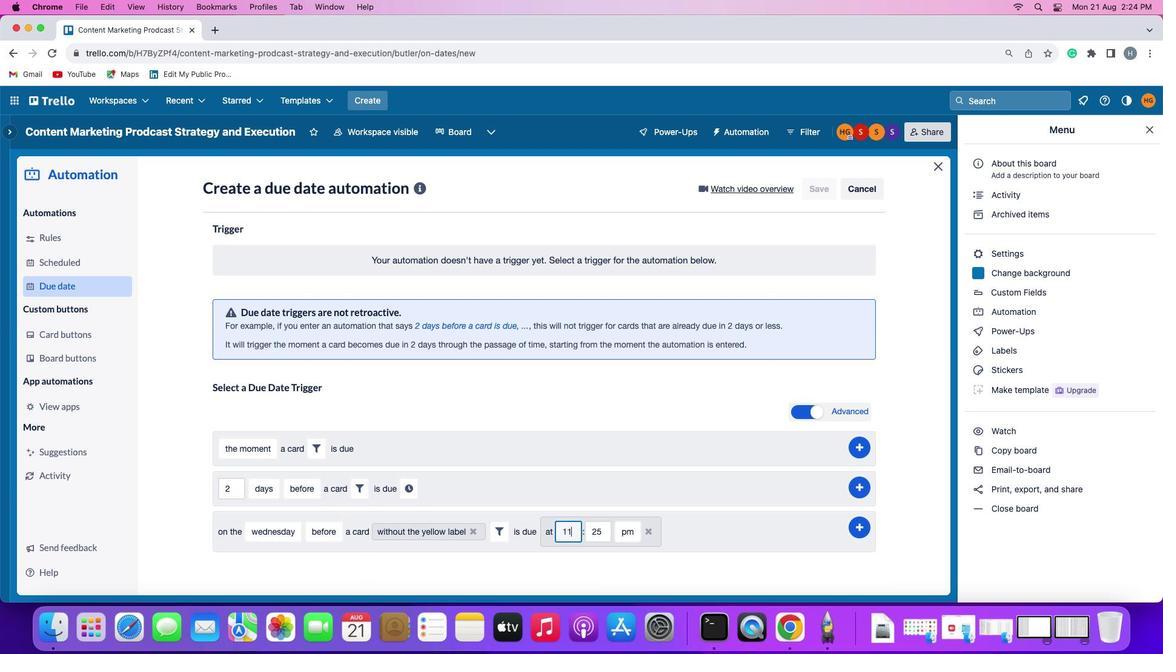 
Action: Mouse moved to (576, 530)
Screenshot: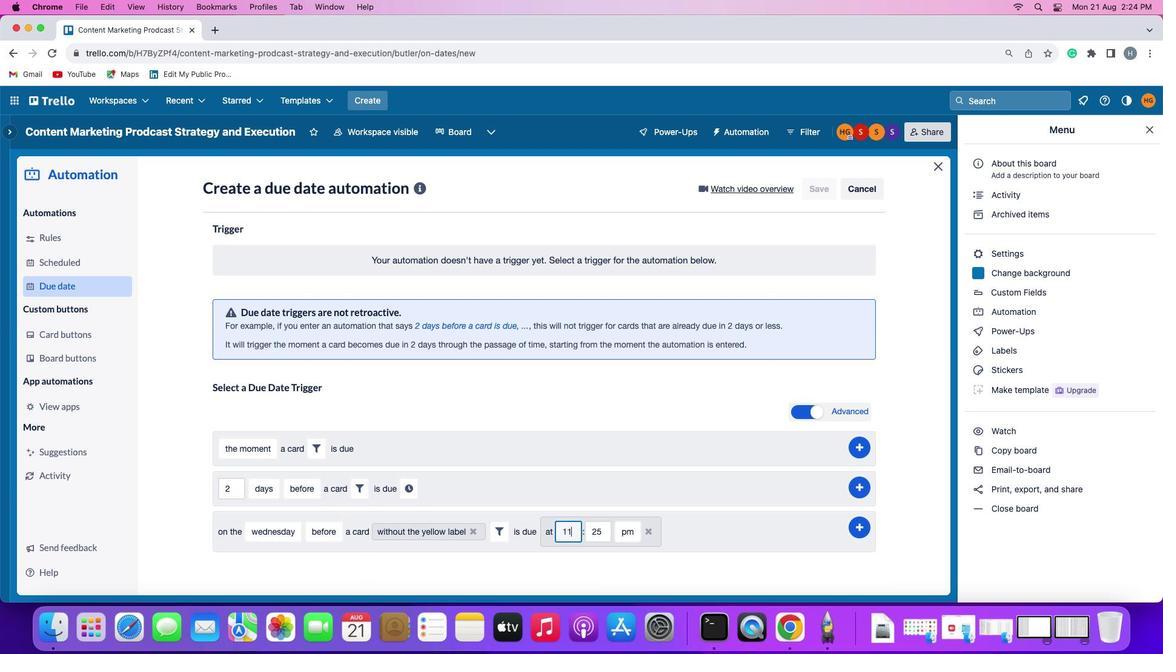
Action: Key pressed '1'
Screenshot: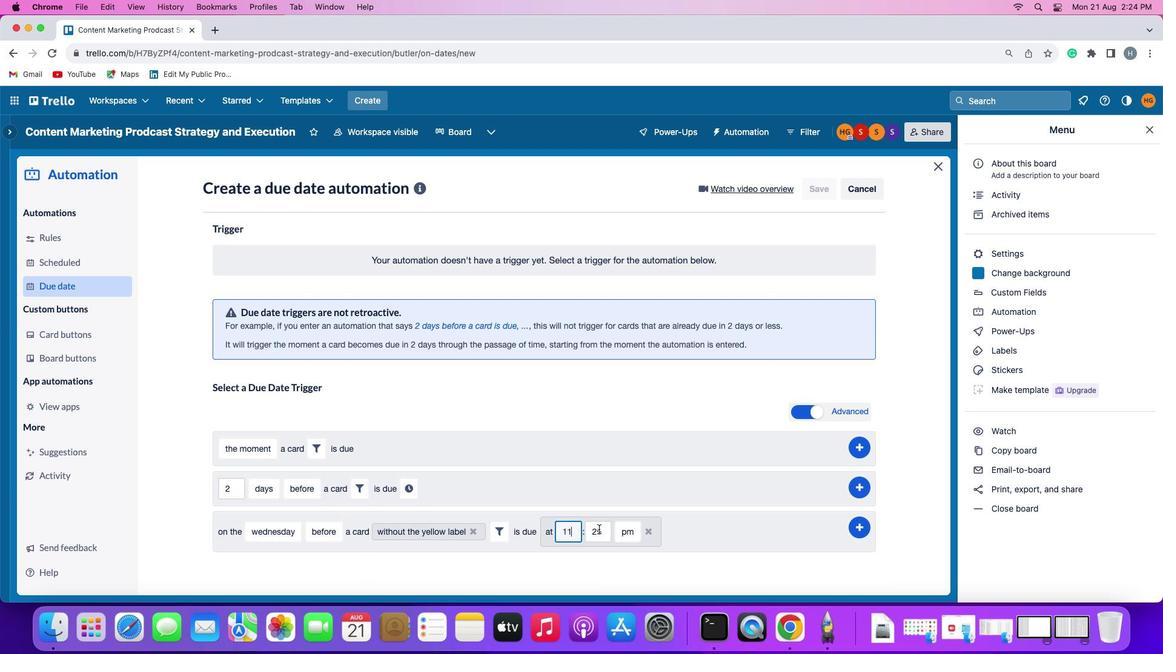 
Action: Mouse moved to (607, 528)
Screenshot: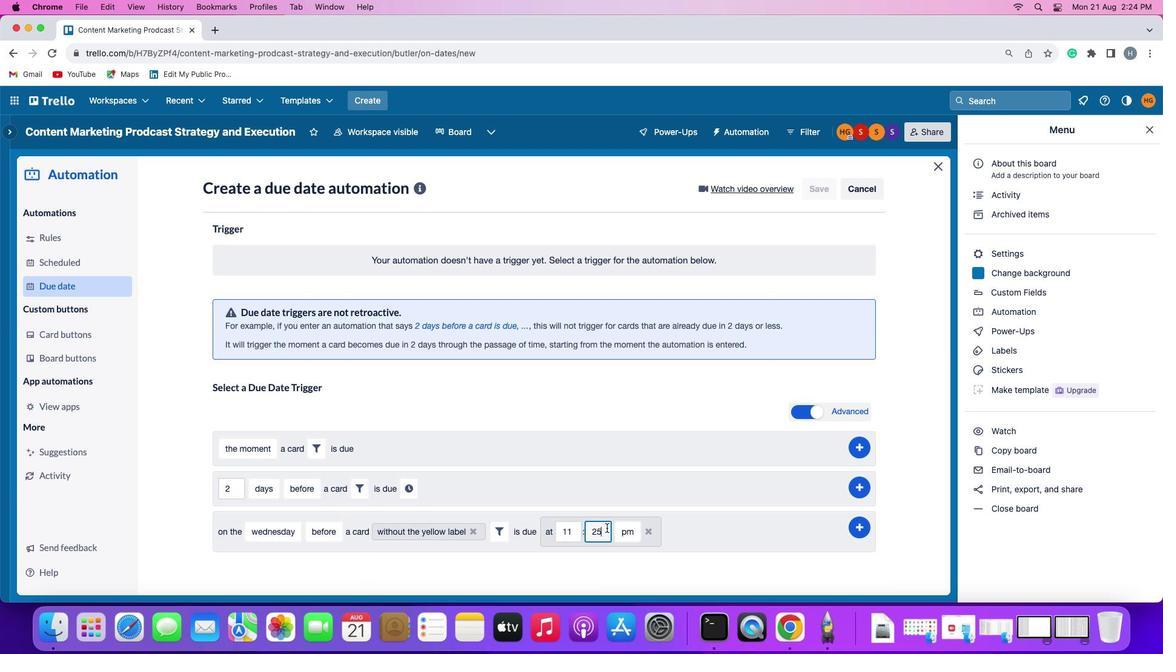
Action: Mouse pressed left at (607, 528)
Screenshot: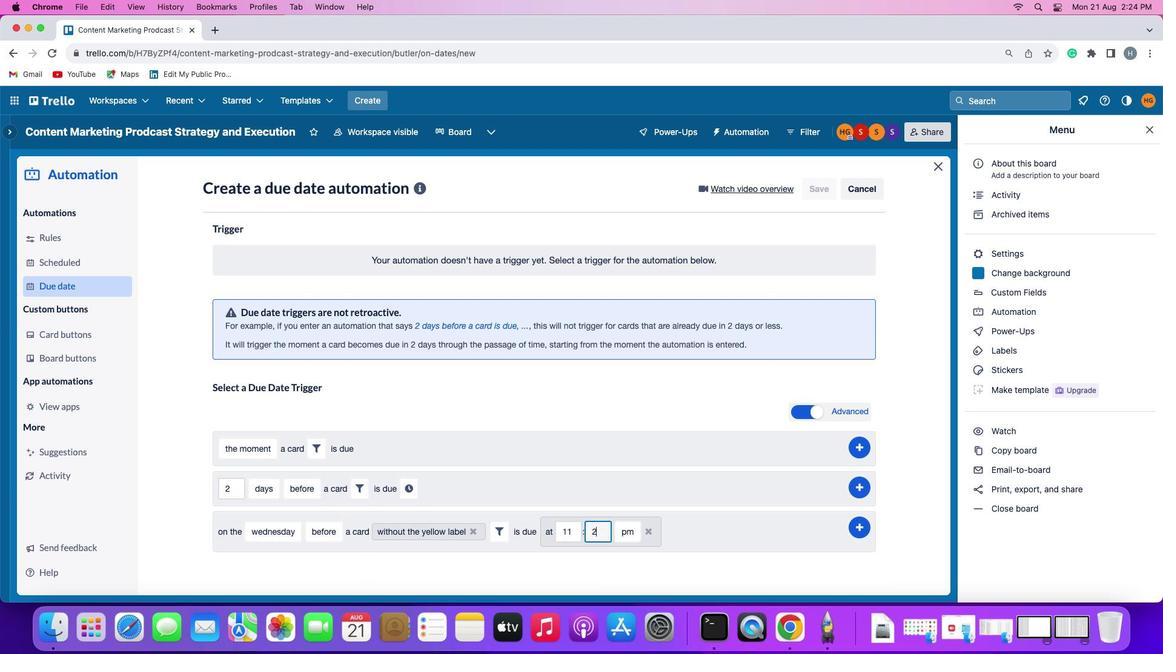 
Action: Key pressed Key.backspaceKey.backspace
Screenshot: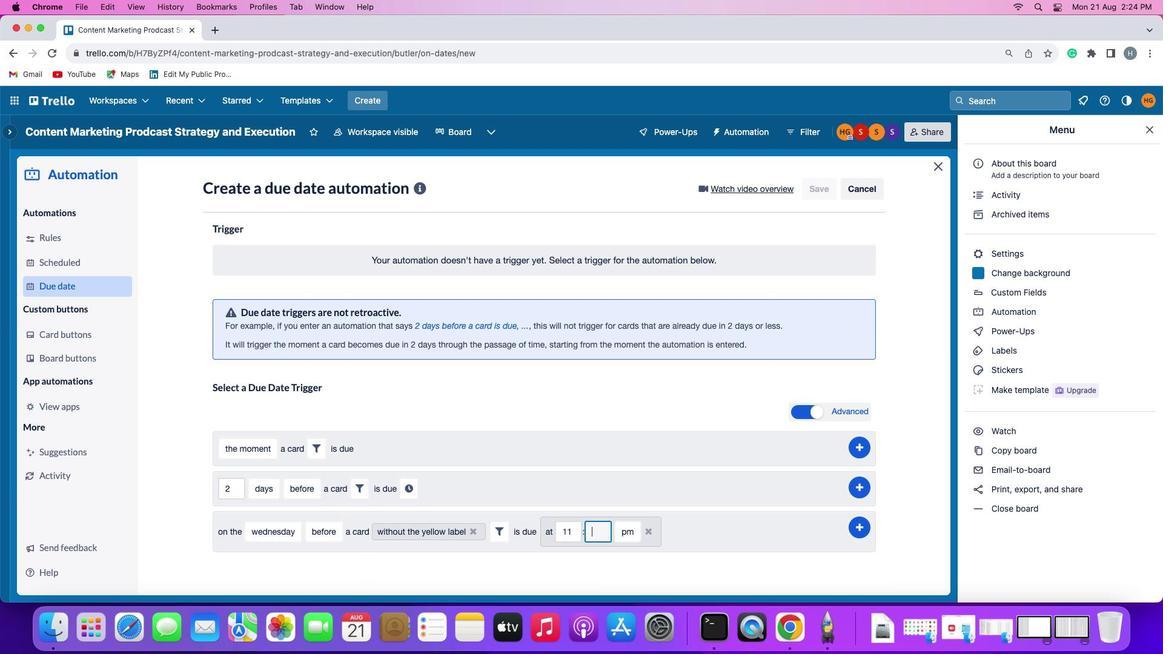 
Action: Mouse moved to (607, 528)
Screenshot: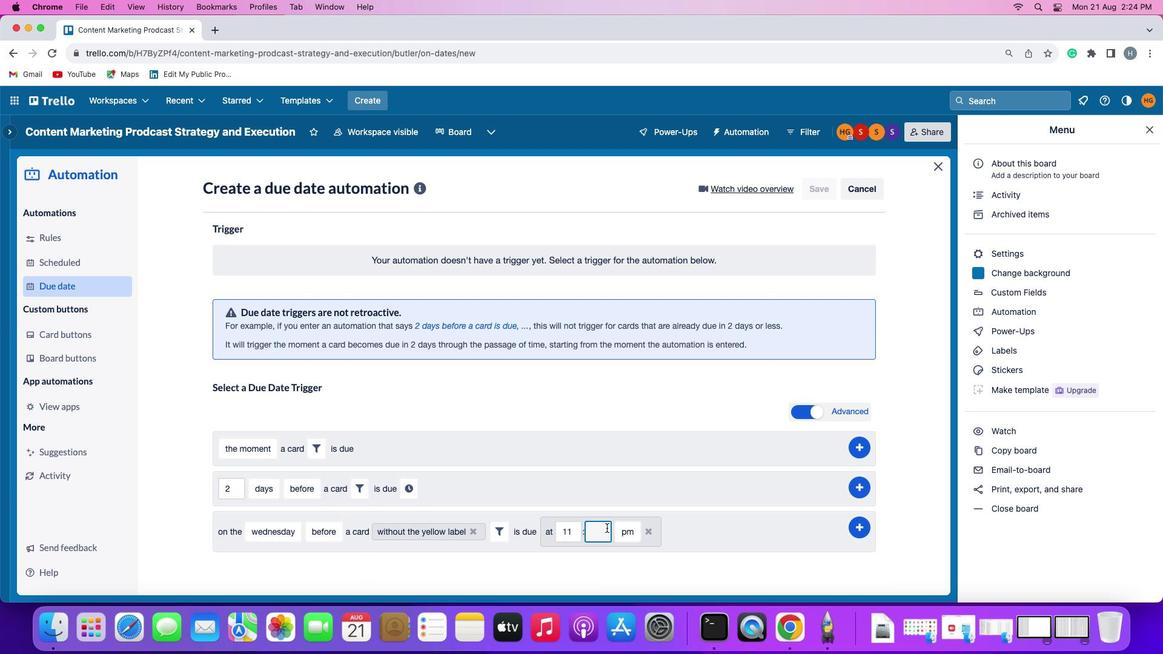 
Action: Key pressed Key.backspace
Screenshot: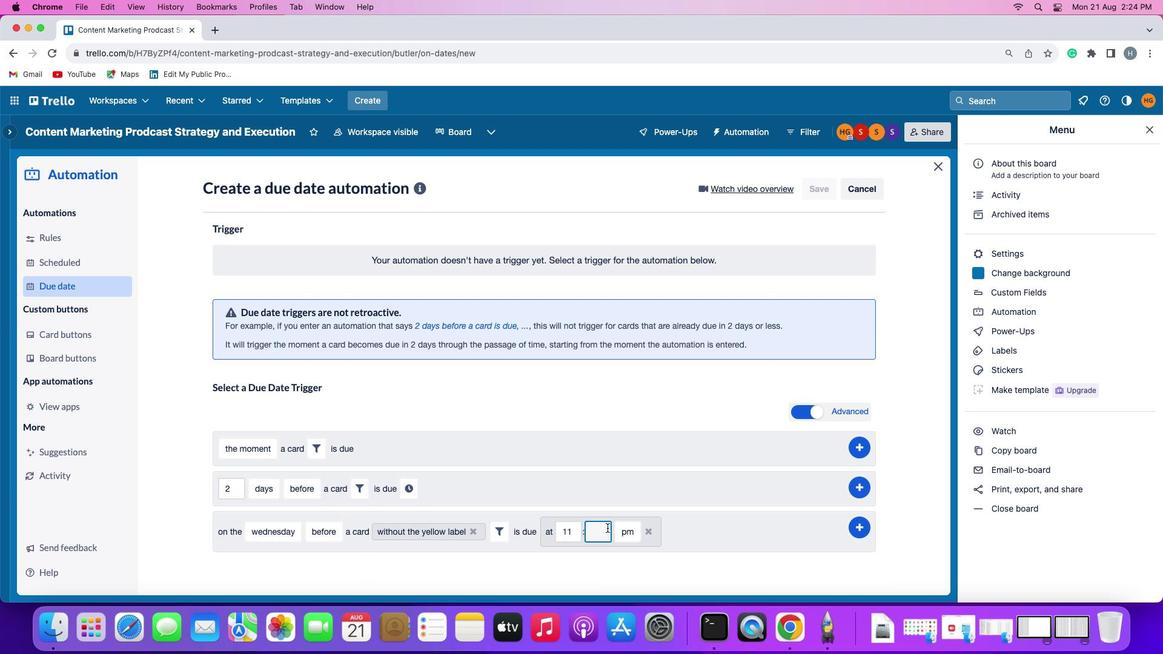 
Action: Mouse moved to (607, 527)
Screenshot: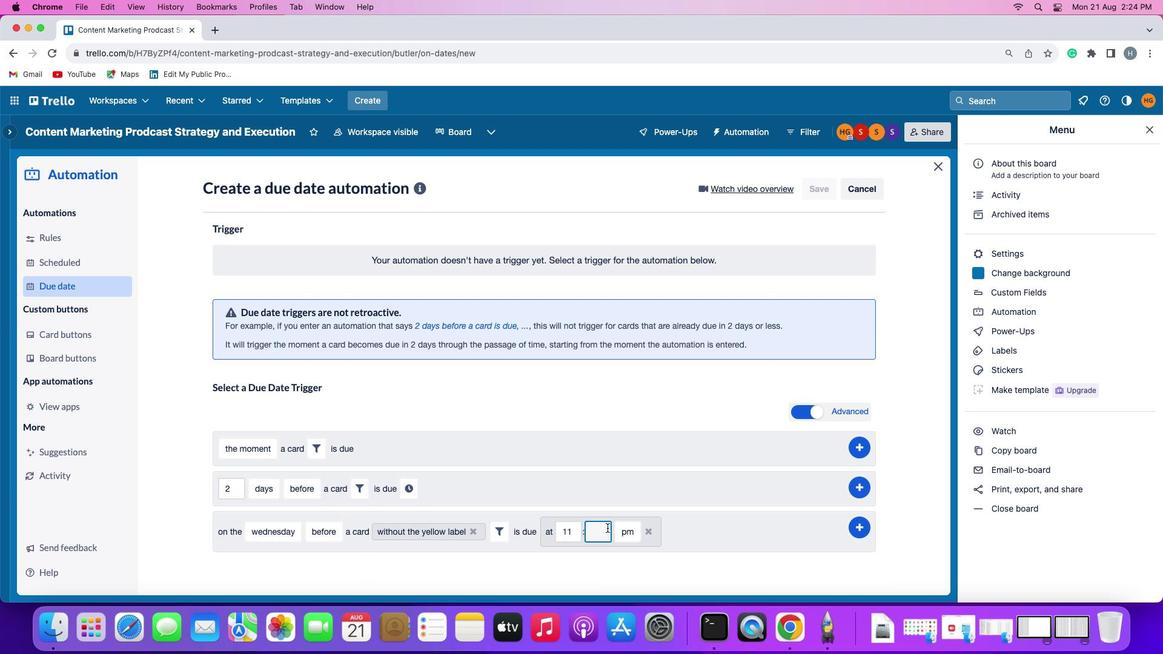 
Action: Key pressed '0''0'
Screenshot: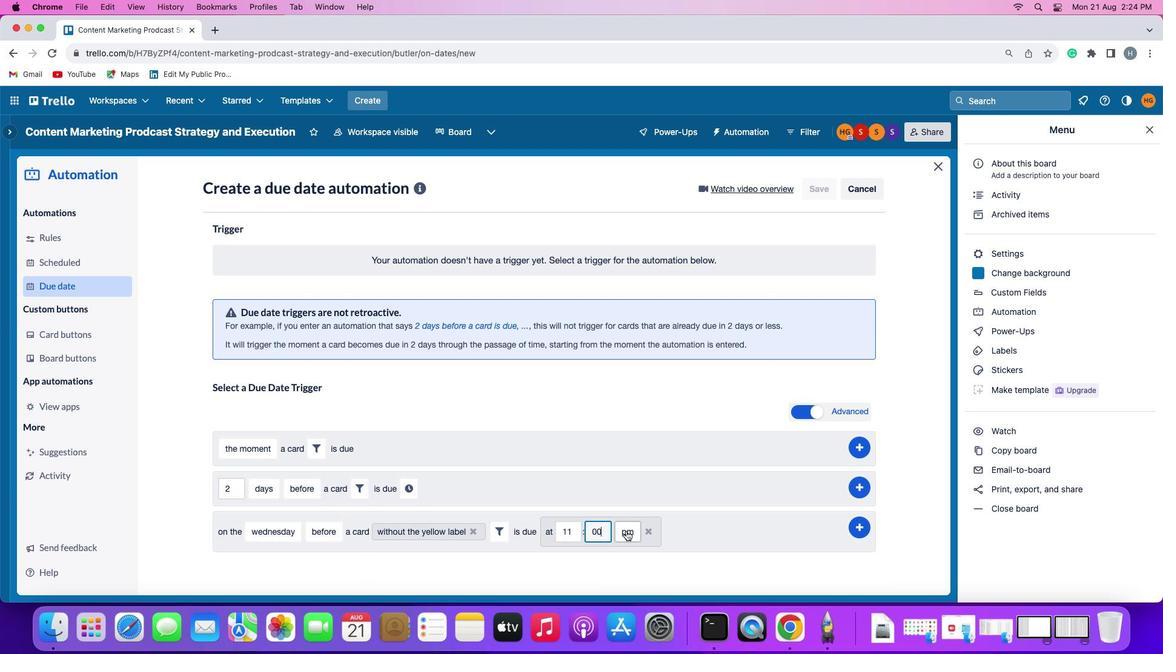 
Action: Mouse moved to (626, 530)
Screenshot: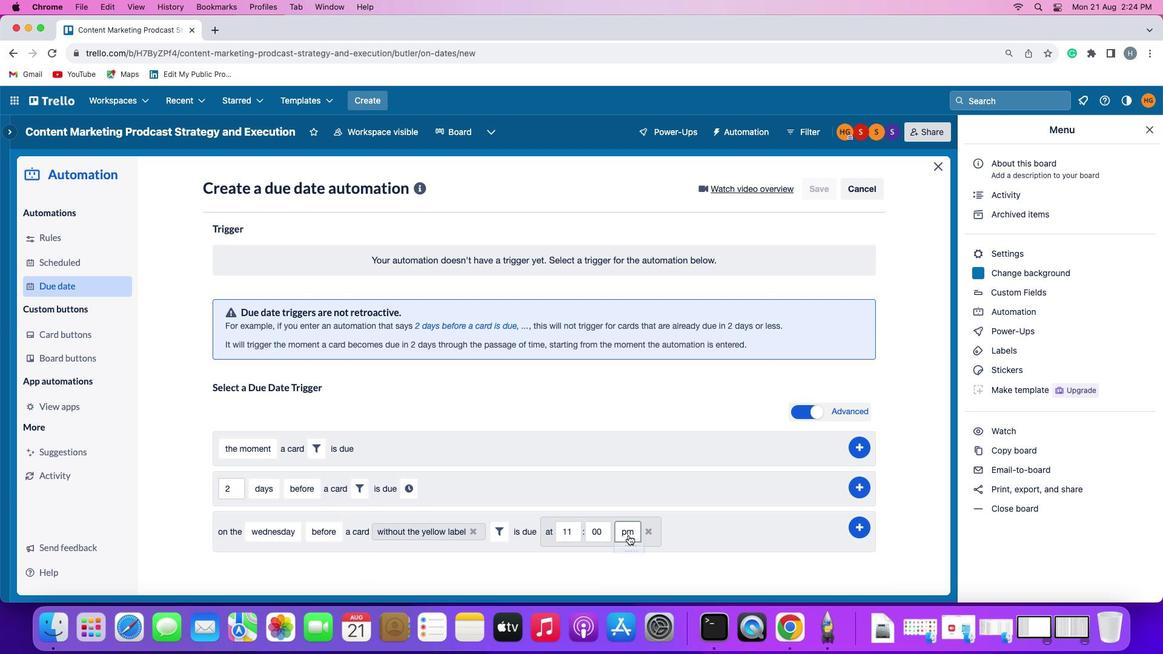 
Action: Mouse pressed left at (626, 530)
Screenshot: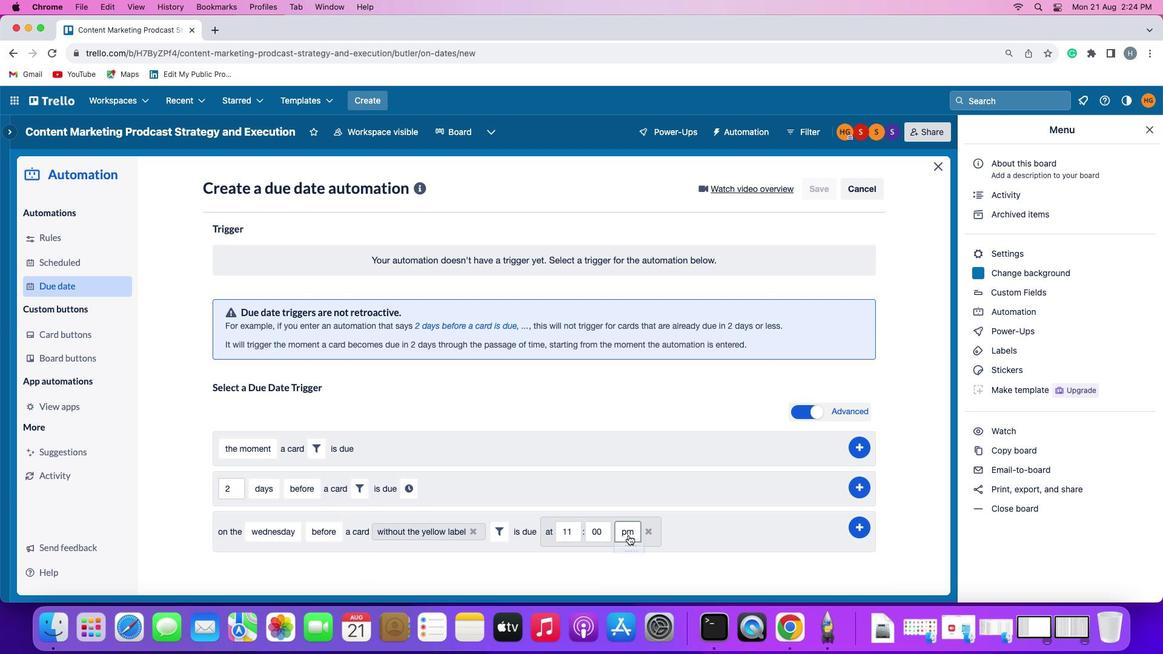 
Action: Mouse moved to (629, 544)
Screenshot: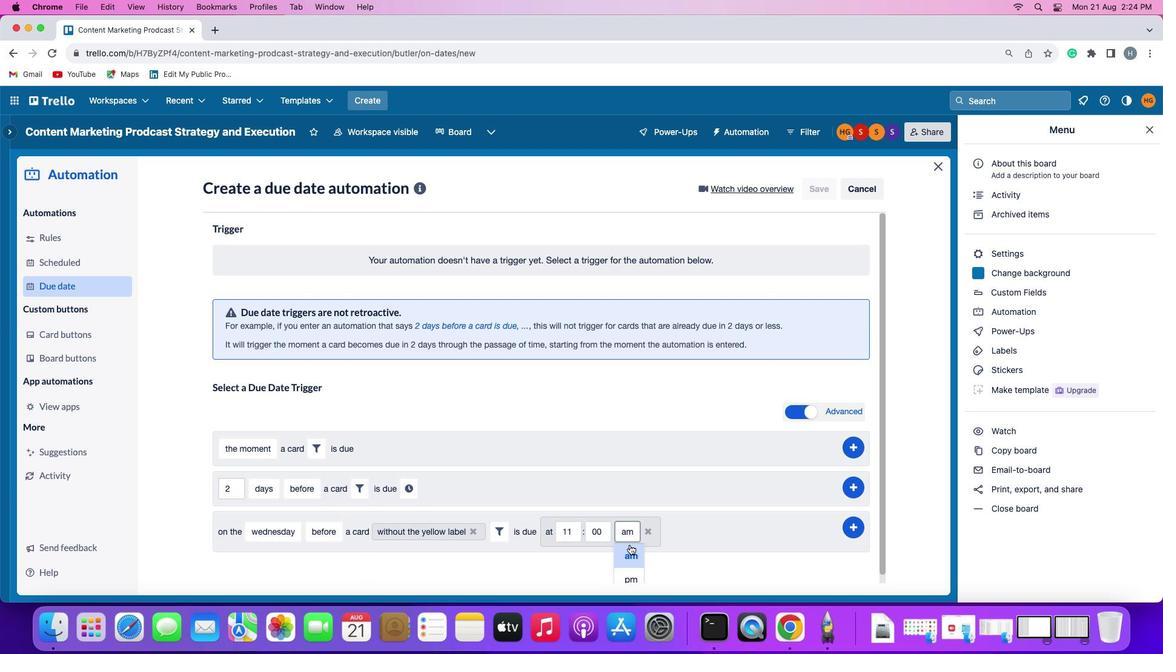 
Action: Mouse pressed left at (629, 544)
Screenshot: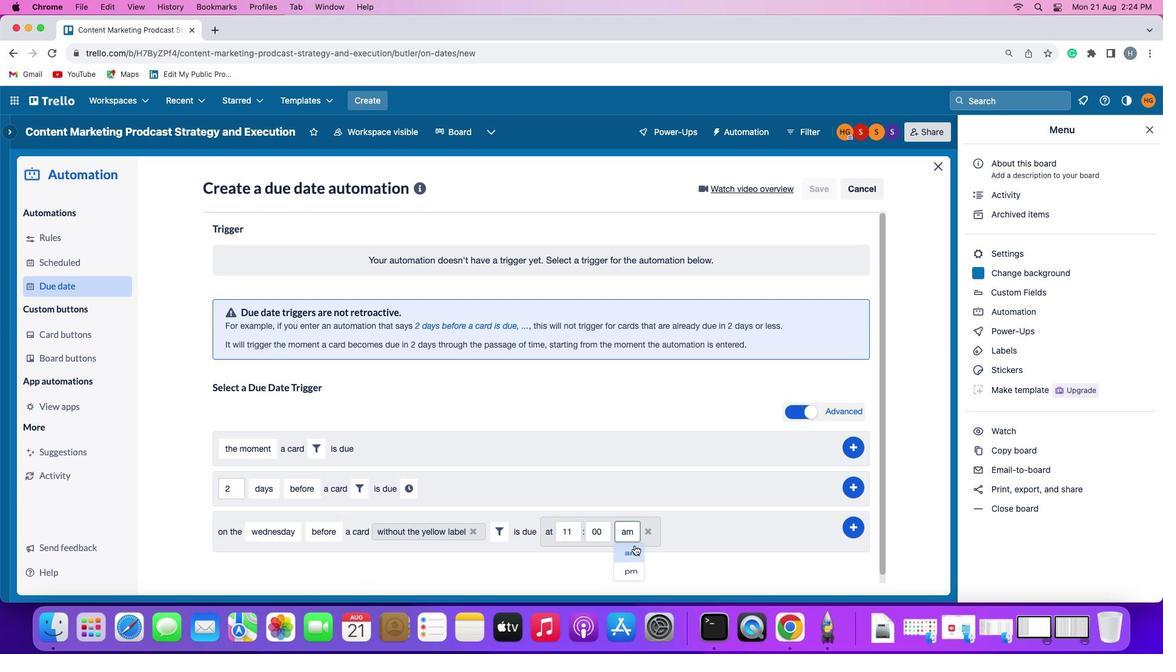 
Action: Mouse moved to (865, 529)
Screenshot: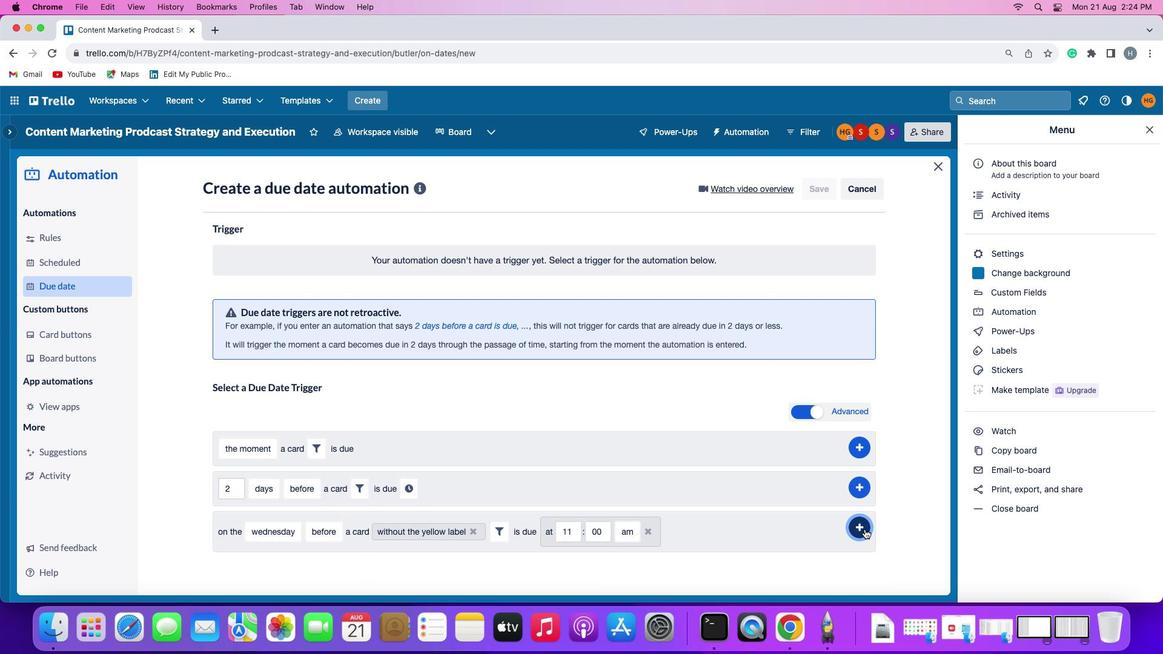 
Action: Mouse pressed left at (865, 529)
Screenshot: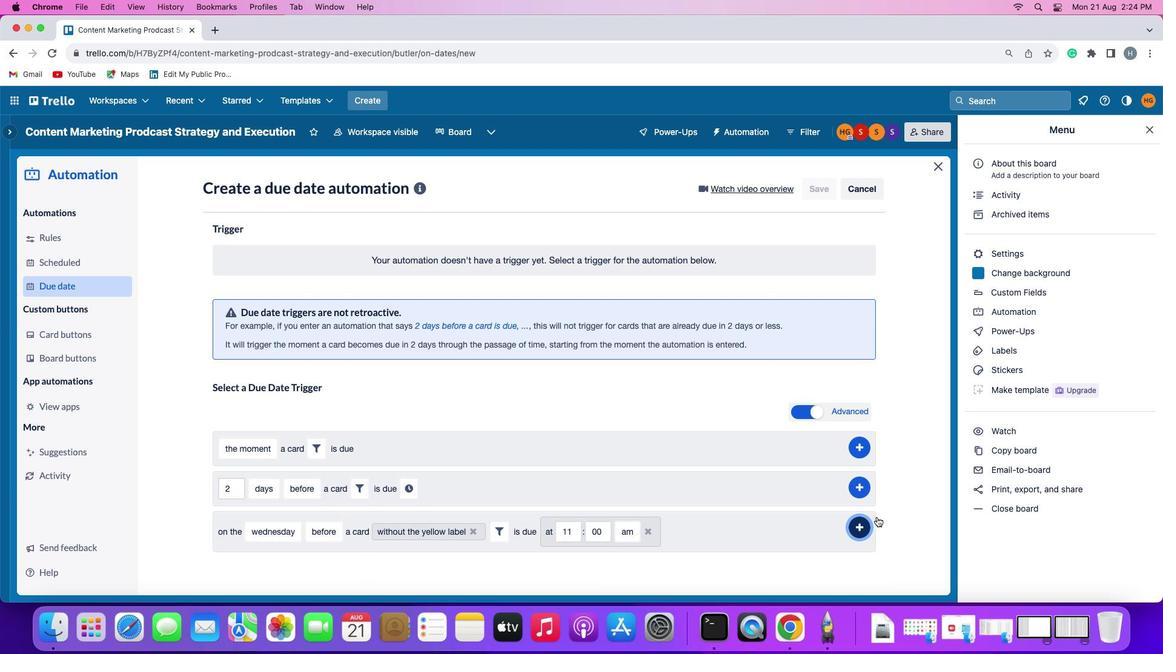 
Action: Mouse moved to (898, 453)
Screenshot: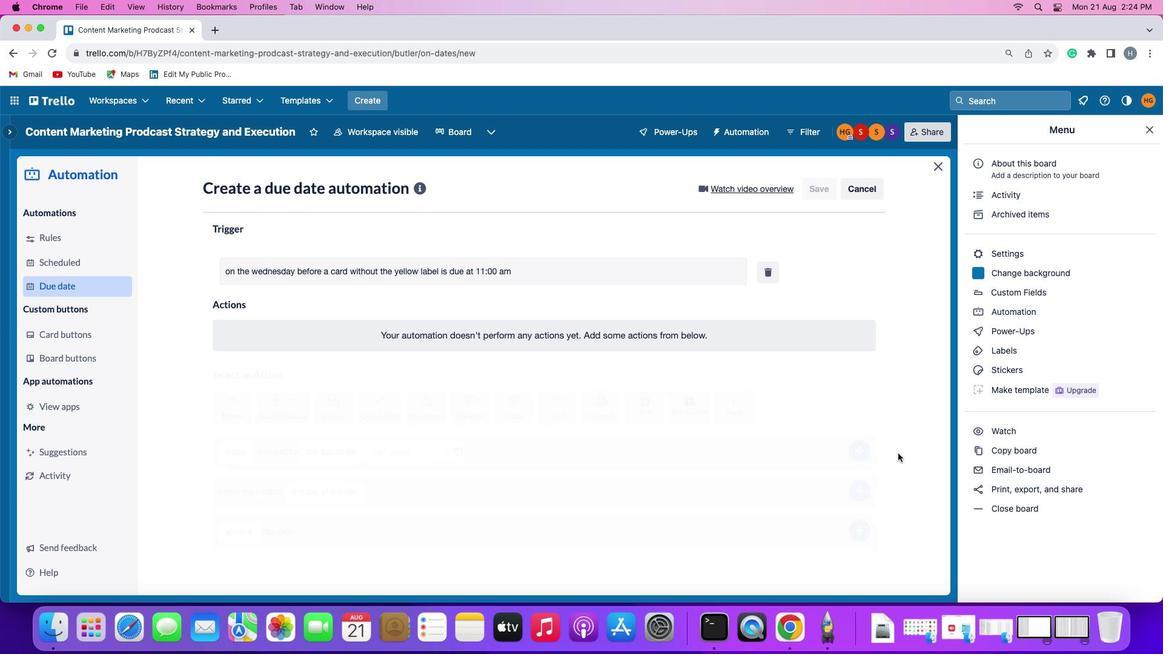 
